 Task: Search one way flight ticket for 3 adults, 3 children in premium economy from Tyler: Tyler Pounds Regional Airport to Jacksonville: Albert J. Ellis Airport on 8-3-2023. Choice of flights is Sun country airlines. Number of bags: 1 carry on bag. Price is upto 108000. Outbound departure time preference is 11:00.
Action: Mouse moved to (336, 139)
Screenshot: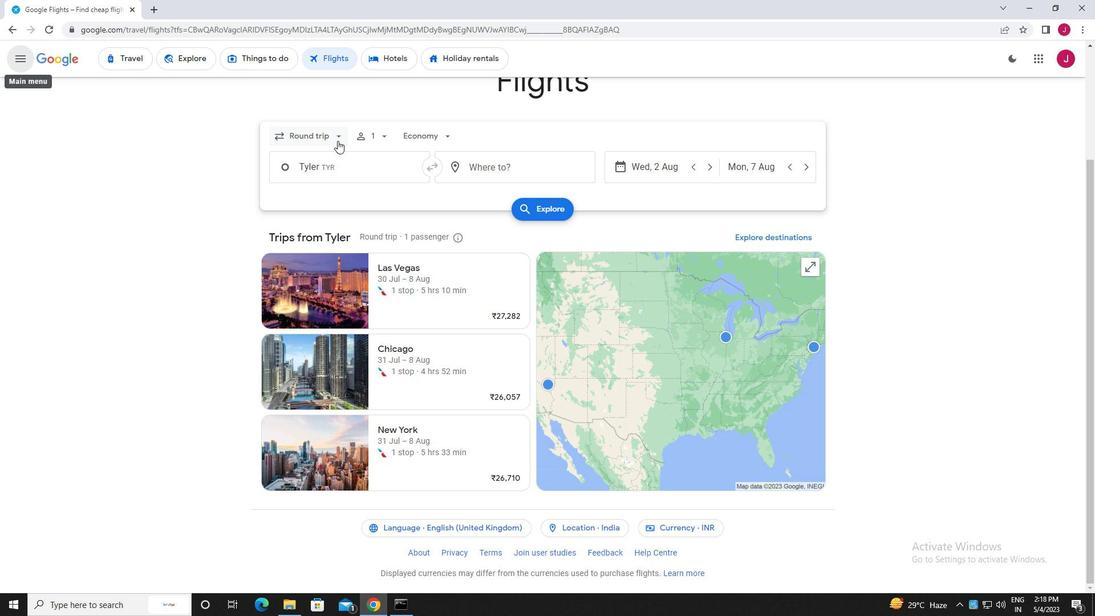 
Action: Mouse pressed left at (336, 139)
Screenshot: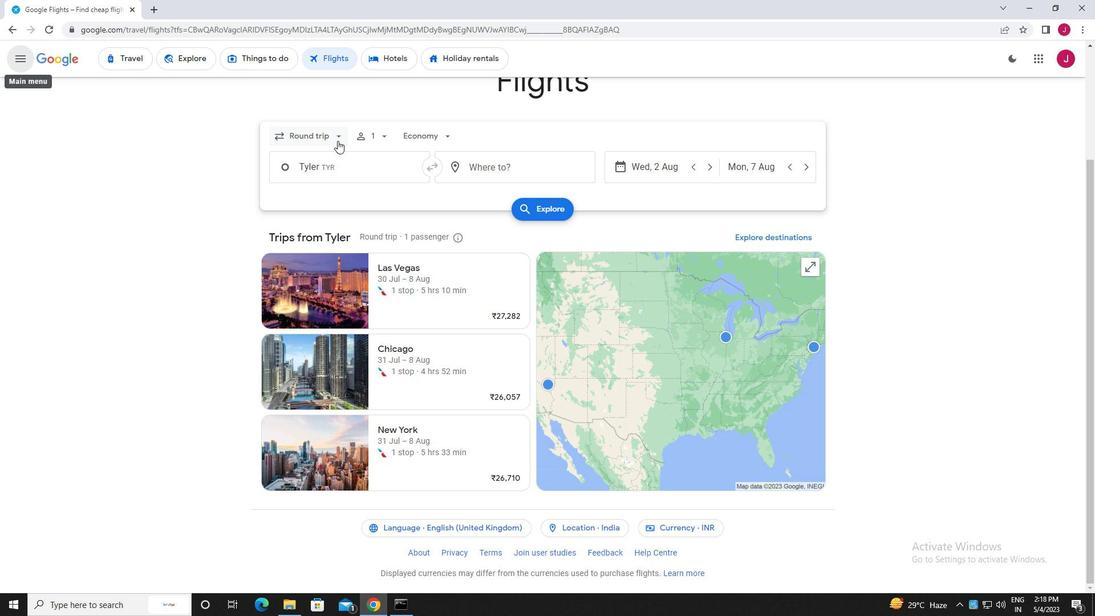
Action: Mouse moved to (326, 187)
Screenshot: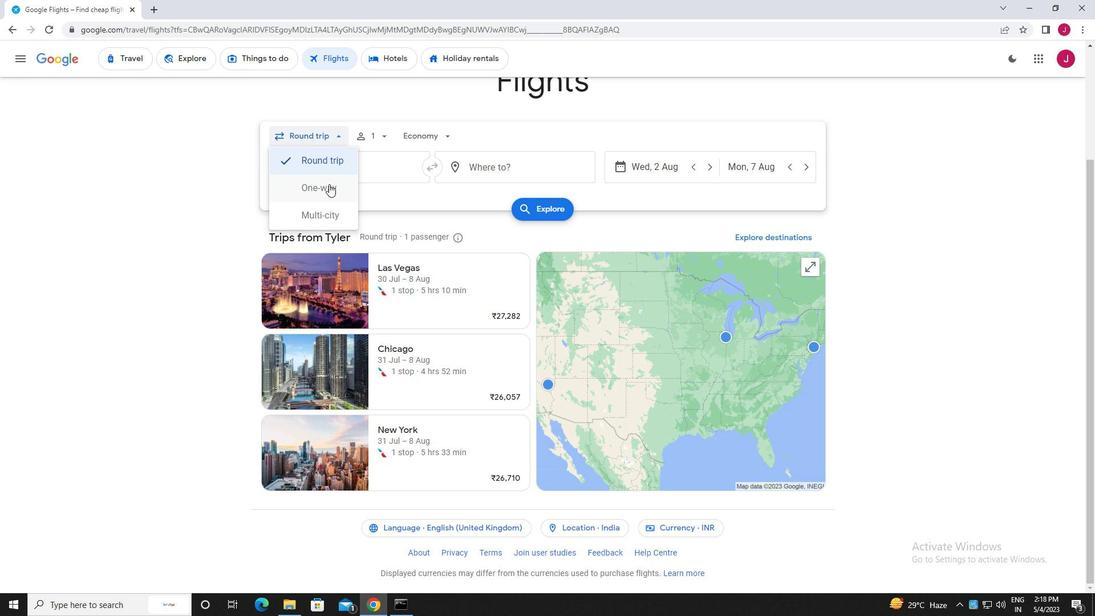 
Action: Mouse pressed left at (326, 187)
Screenshot: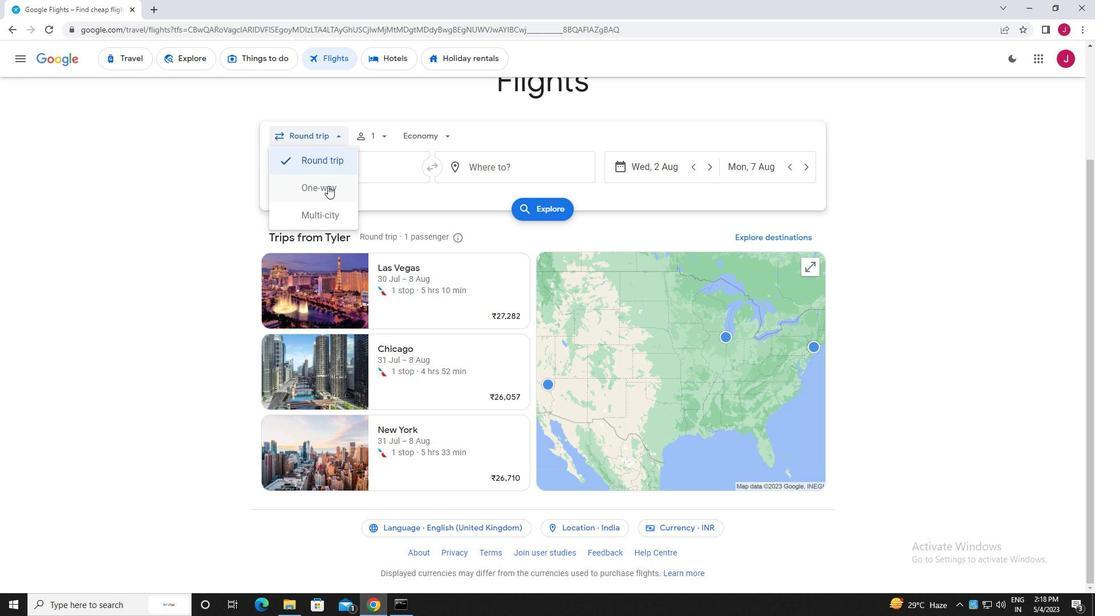 
Action: Mouse moved to (379, 136)
Screenshot: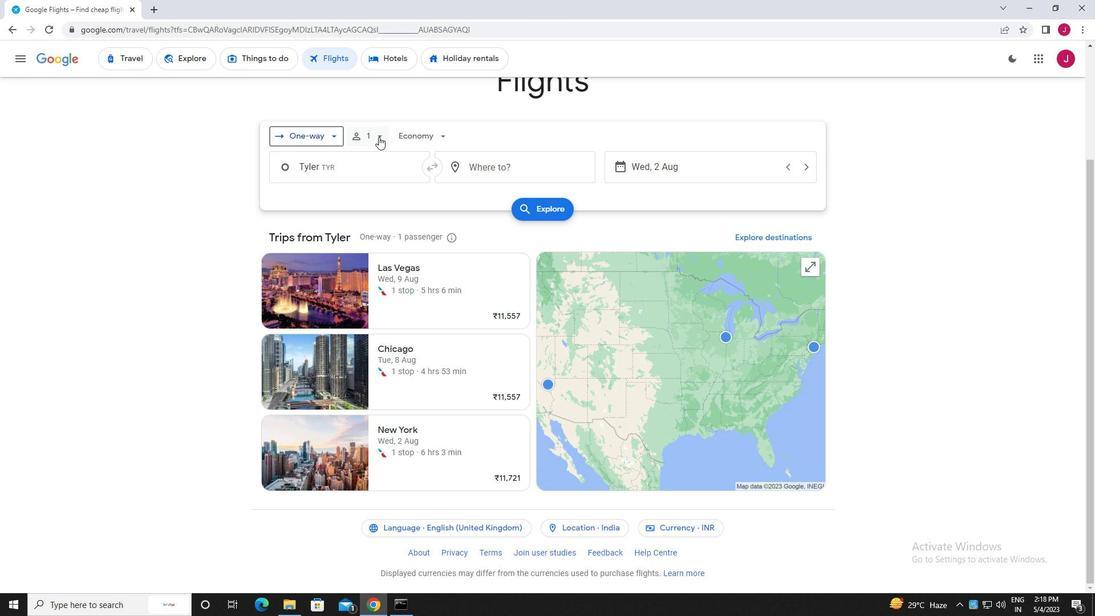 
Action: Mouse pressed left at (379, 136)
Screenshot: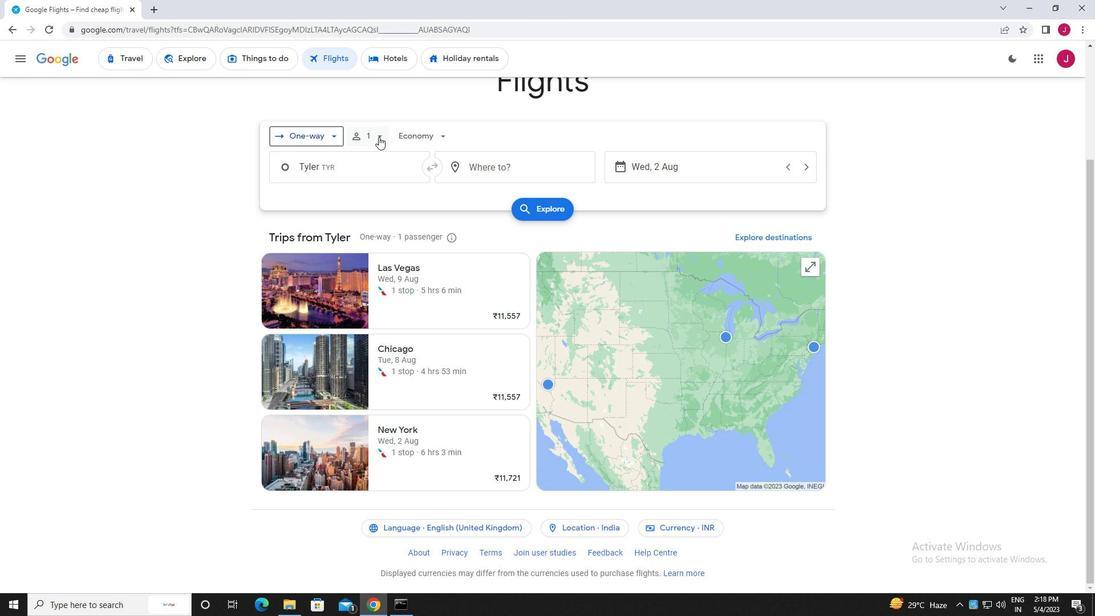
Action: Mouse moved to (469, 169)
Screenshot: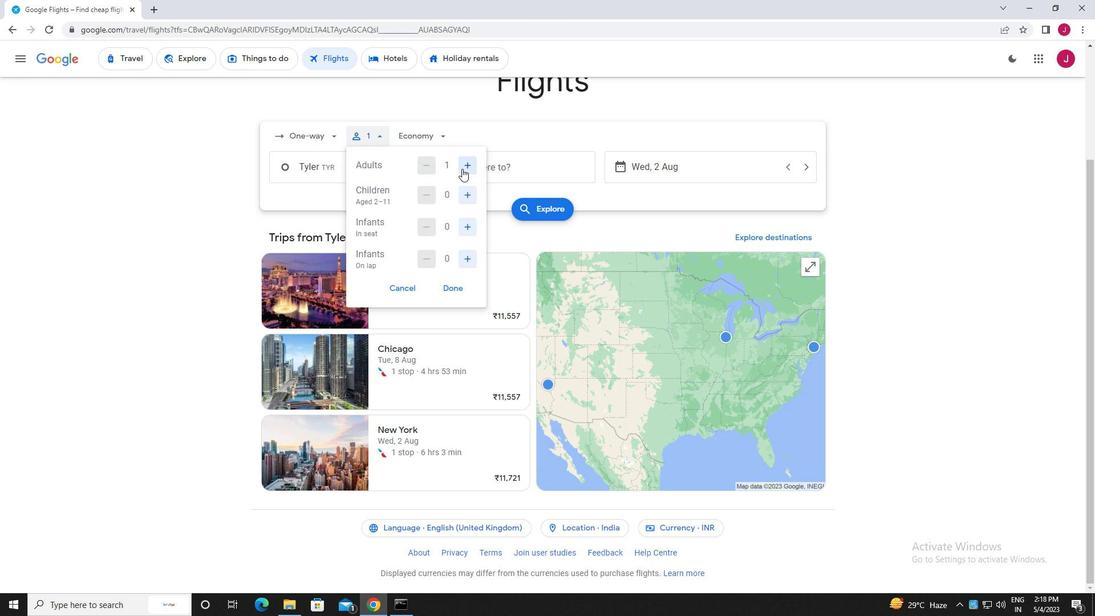 
Action: Mouse pressed left at (469, 169)
Screenshot: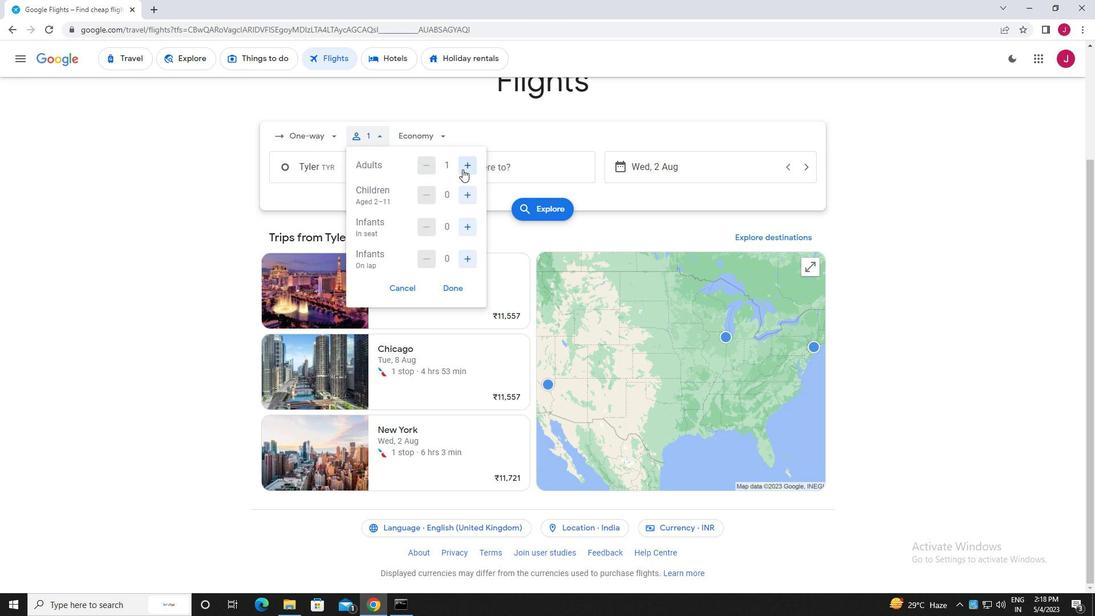 
Action: Mouse moved to (470, 169)
Screenshot: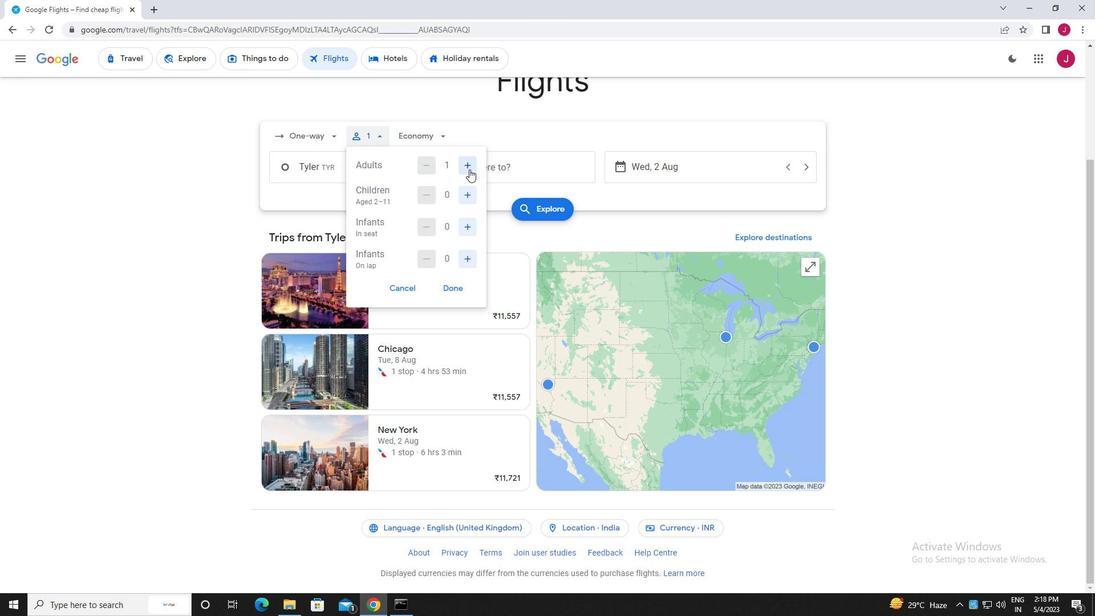 
Action: Mouse pressed left at (470, 169)
Screenshot: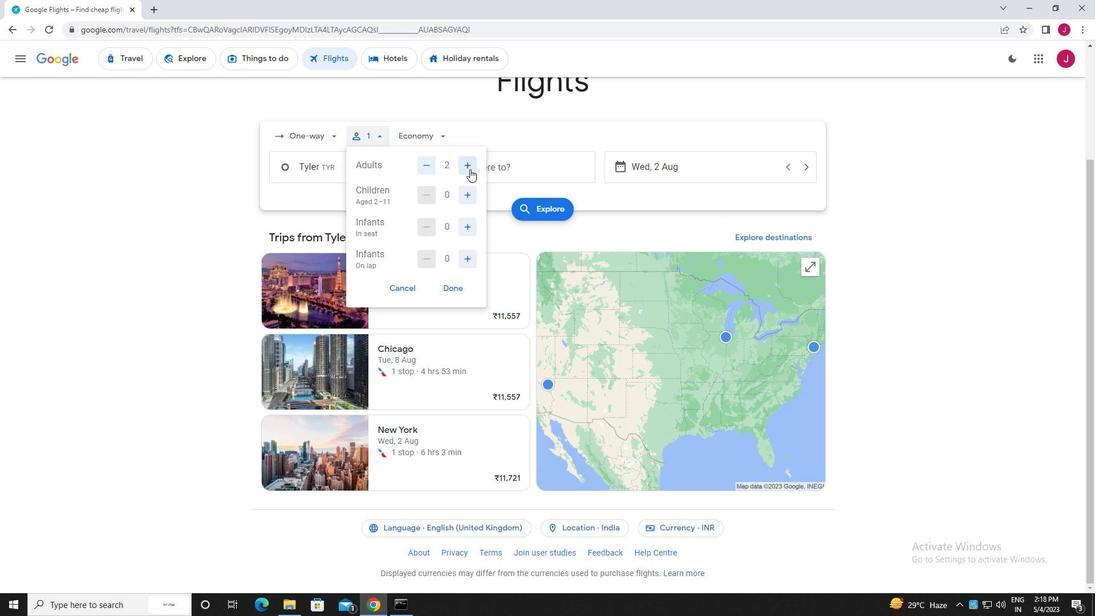 
Action: Mouse moved to (470, 196)
Screenshot: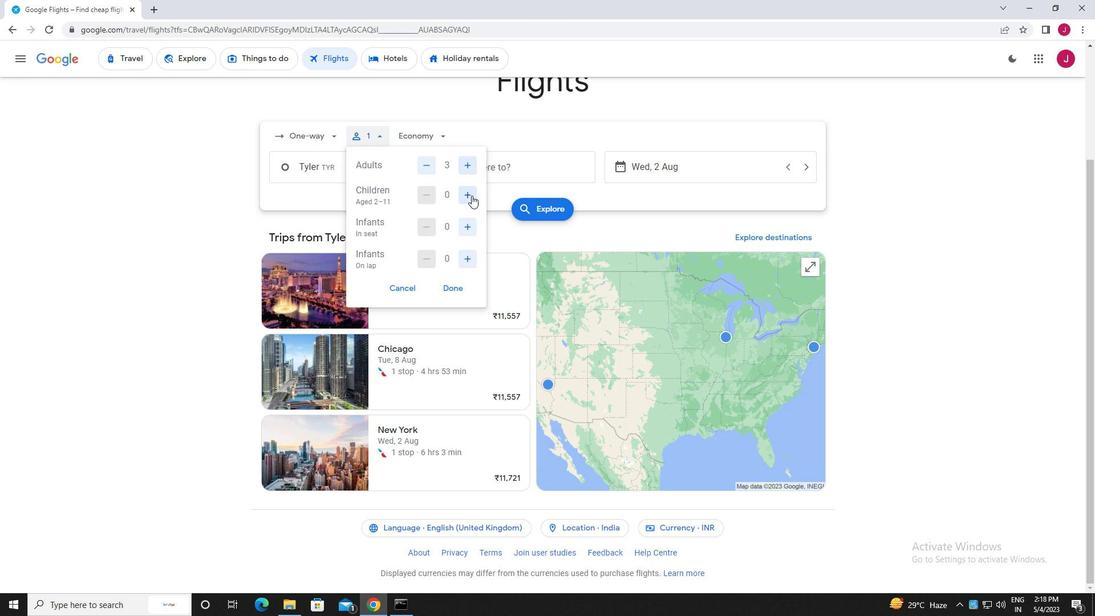 
Action: Mouse pressed left at (470, 196)
Screenshot: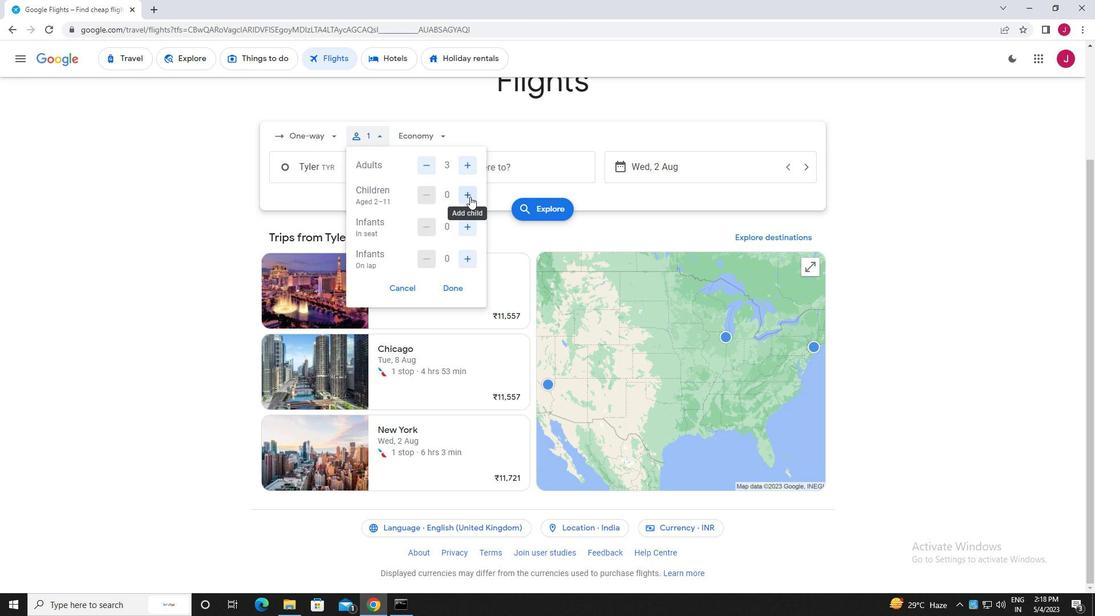 
Action: Mouse pressed left at (470, 196)
Screenshot: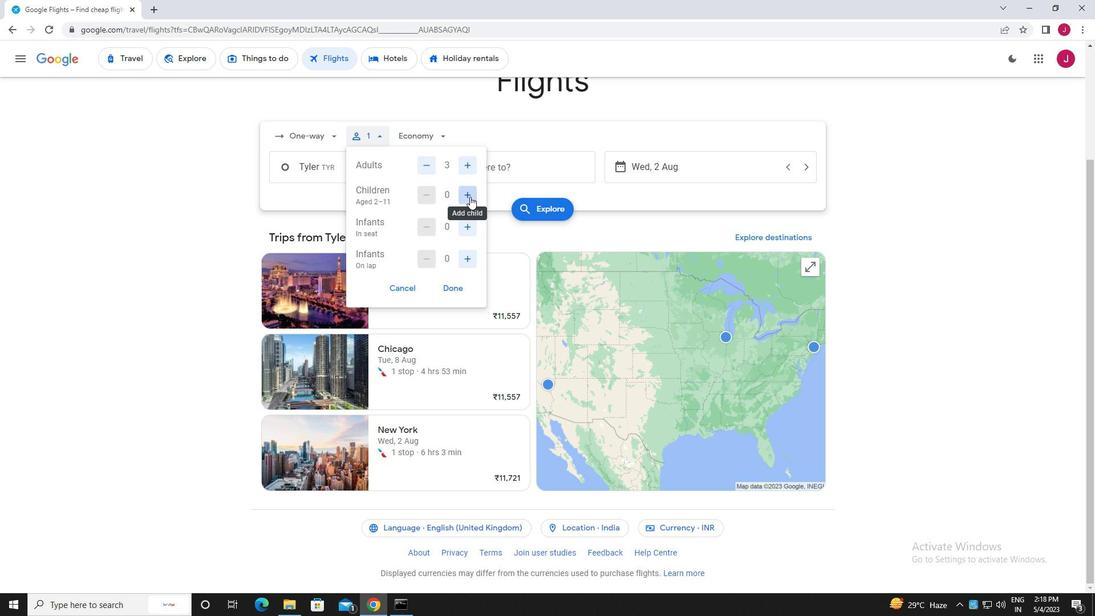 
Action: Mouse pressed left at (470, 196)
Screenshot: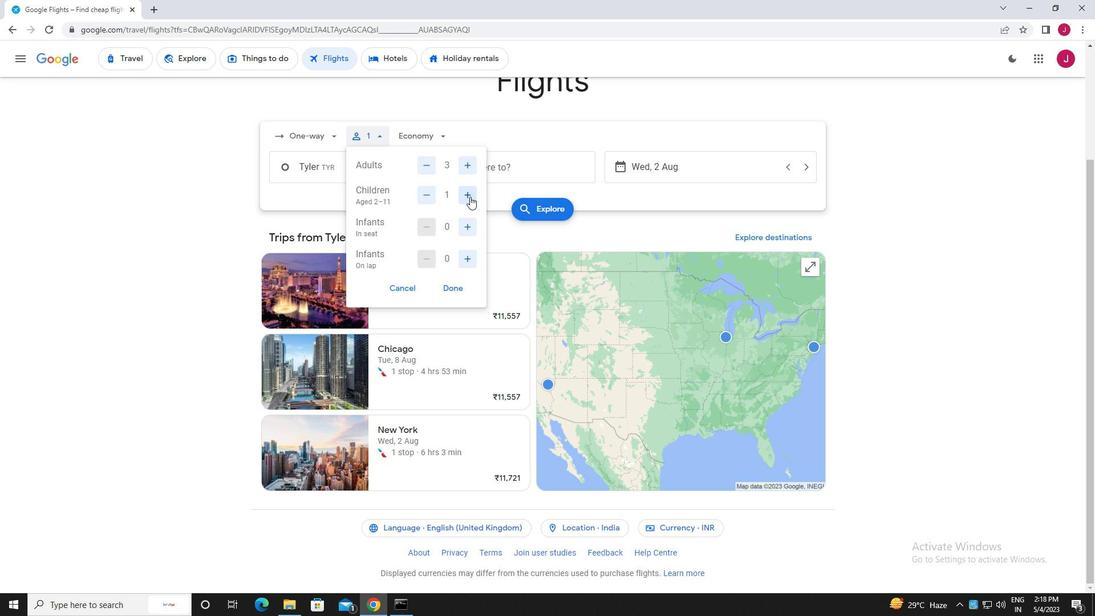 
Action: Mouse moved to (450, 291)
Screenshot: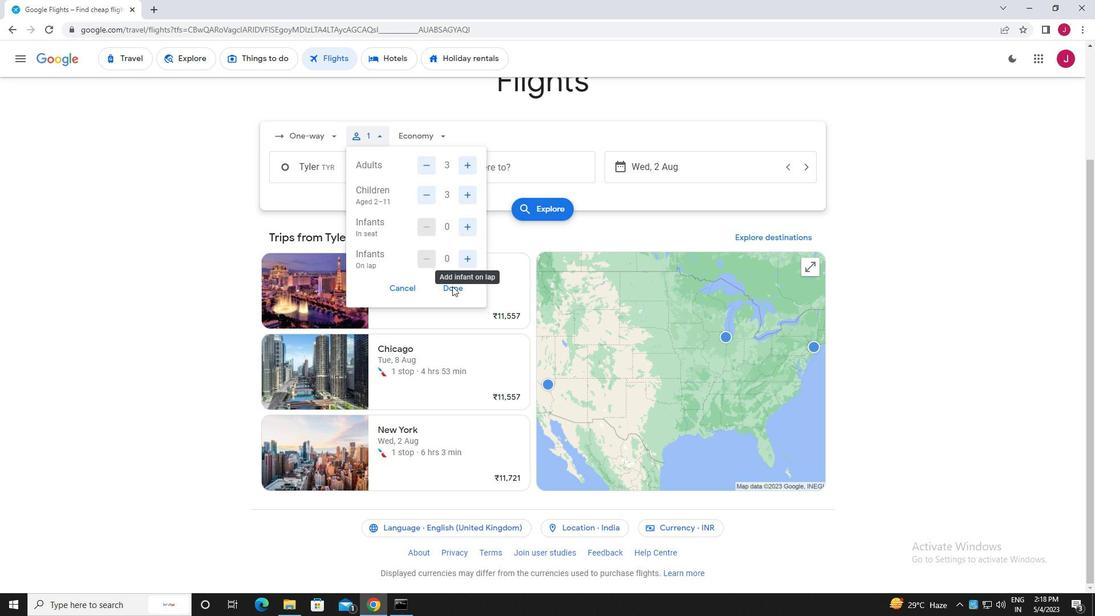 
Action: Mouse pressed left at (450, 291)
Screenshot: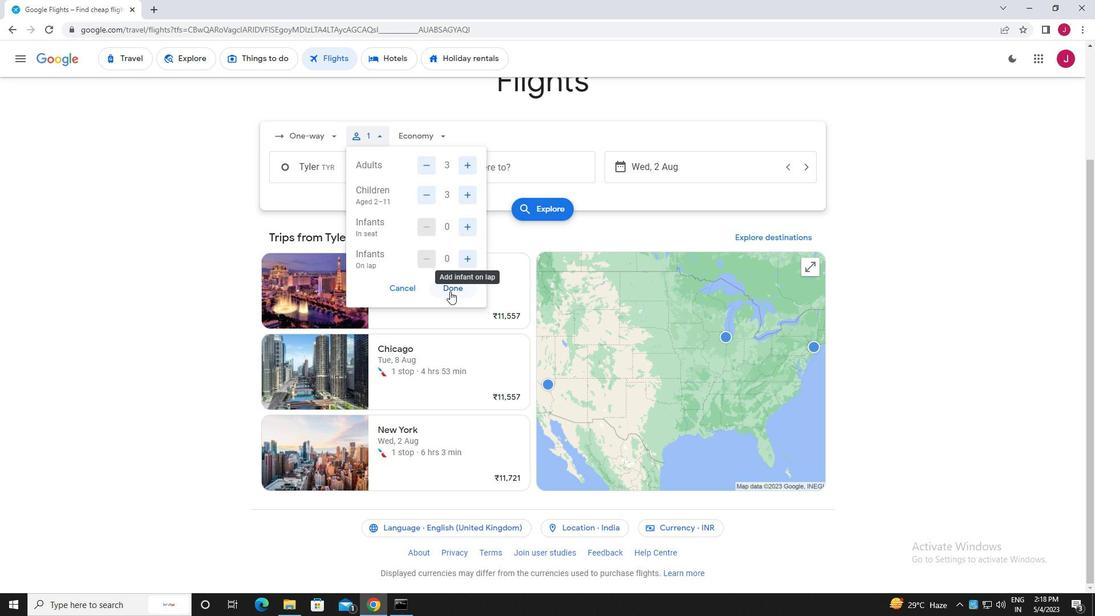 
Action: Mouse moved to (441, 132)
Screenshot: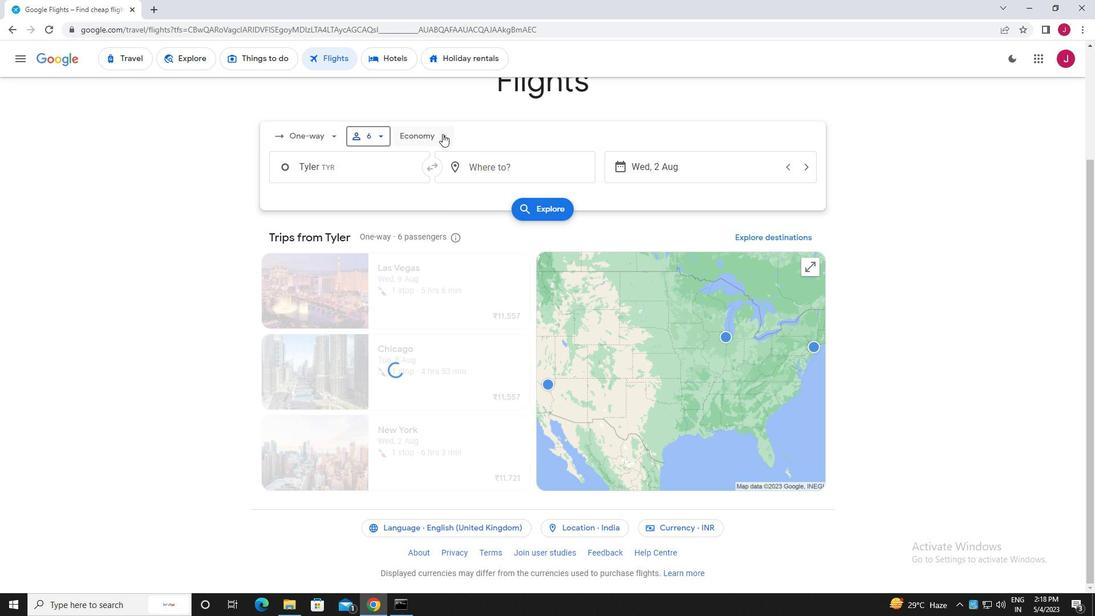 
Action: Mouse pressed left at (441, 132)
Screenshot: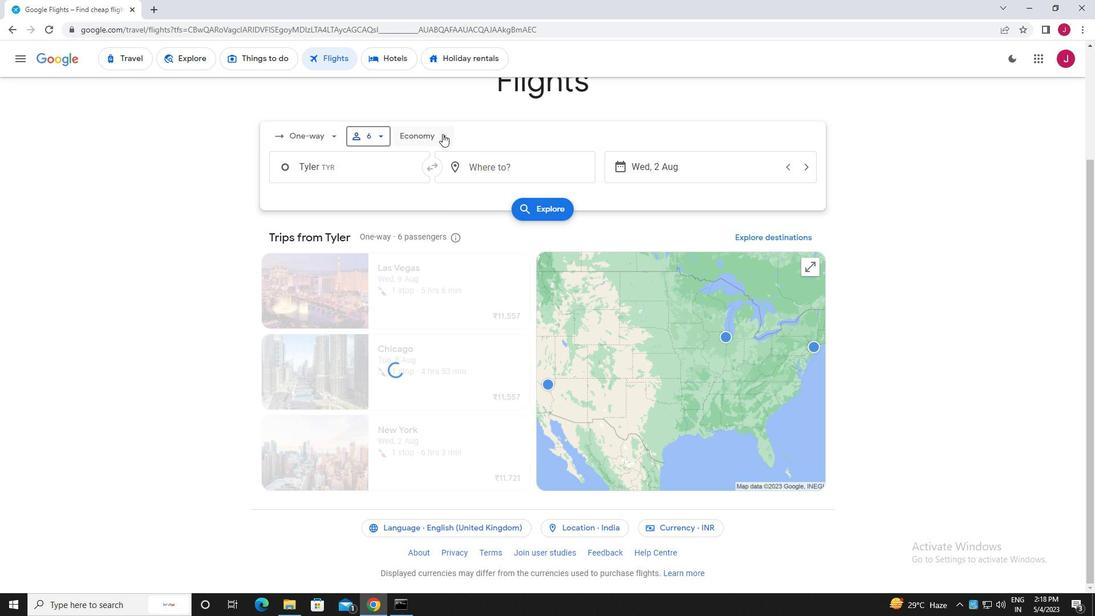 
Action: Mouse moved to (442, 190)
Screenshot: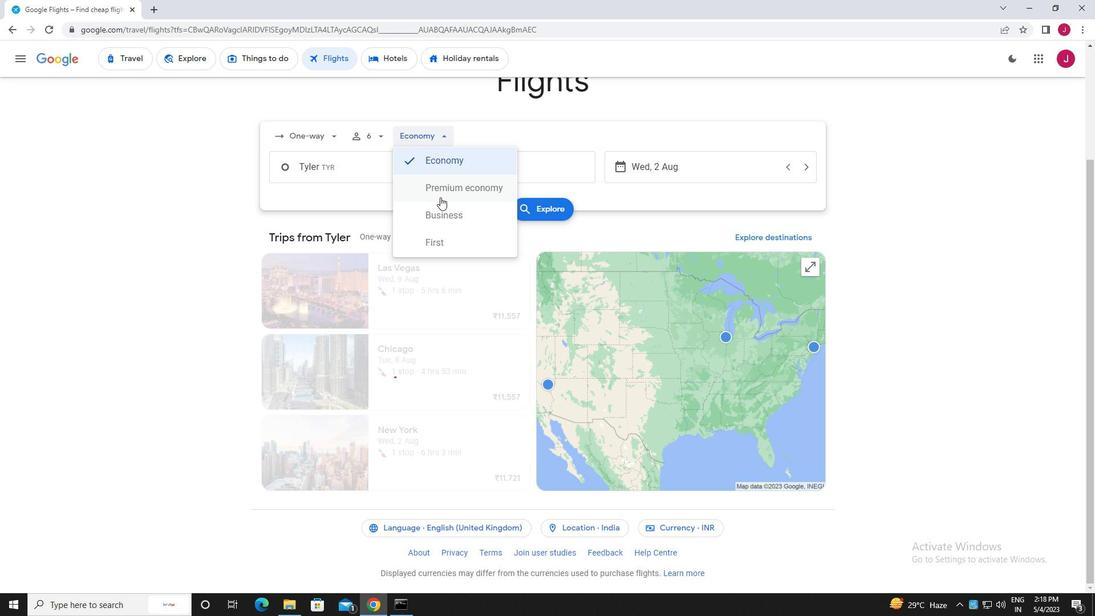 
Action: Mouse pressed left at (442, 190)
Screenshot: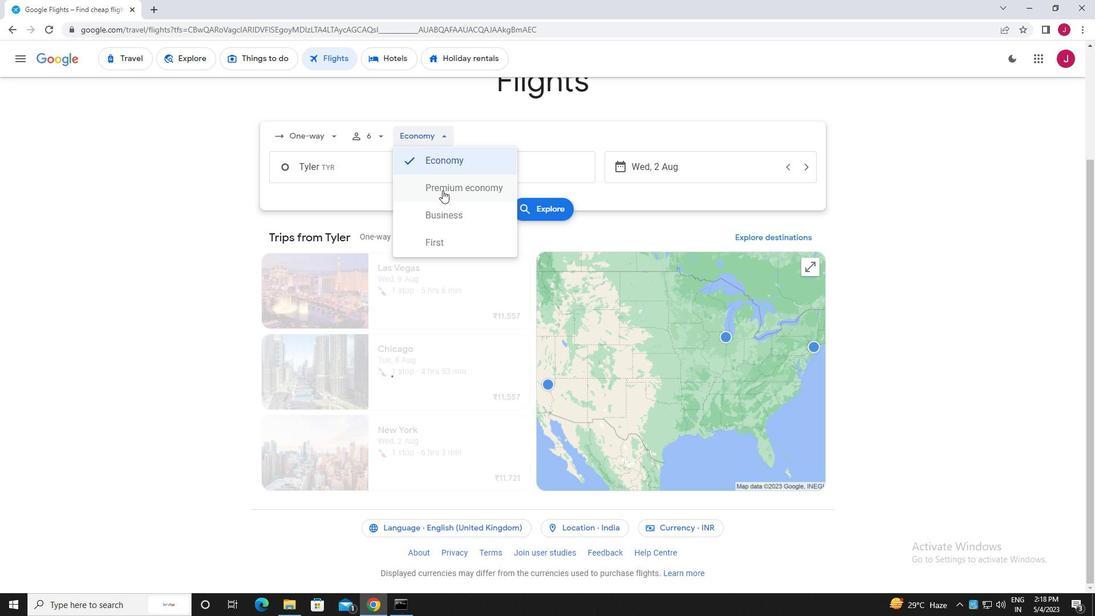 
Action: Mouse moved to (389, 168)
Screenshot: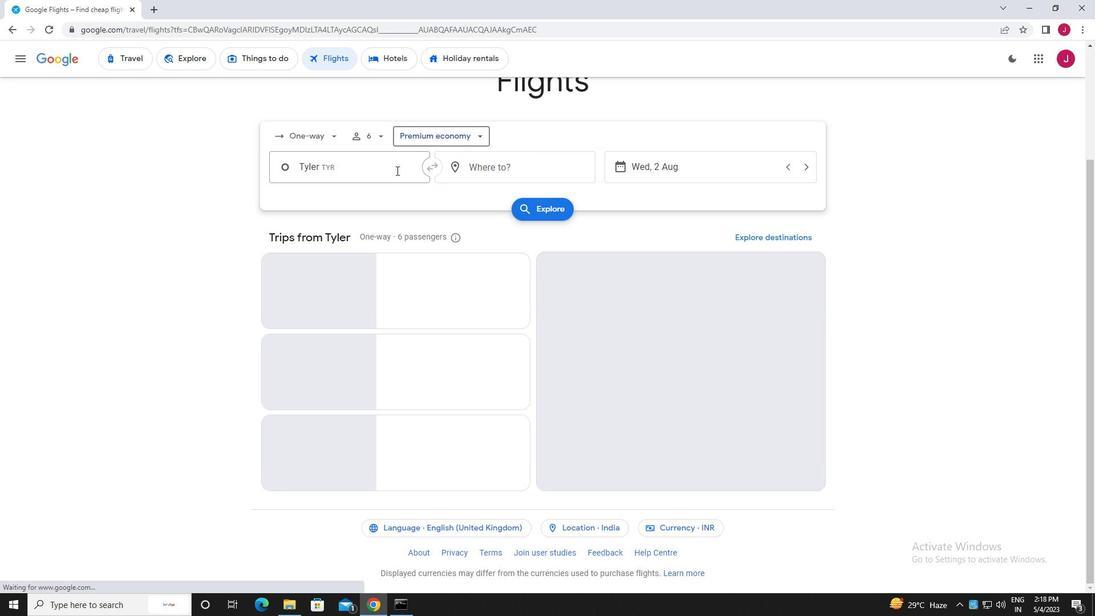 
Action: Mouse pressed left at (389, 168)
Screenshot: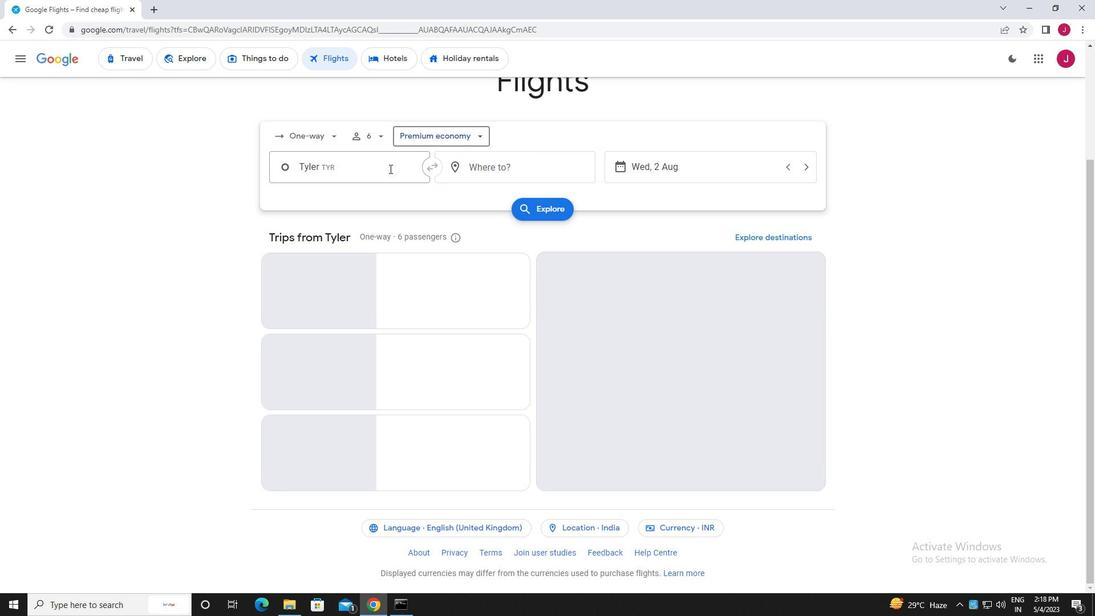 
Action: Mouse moved to (411, 167)
Screenshot: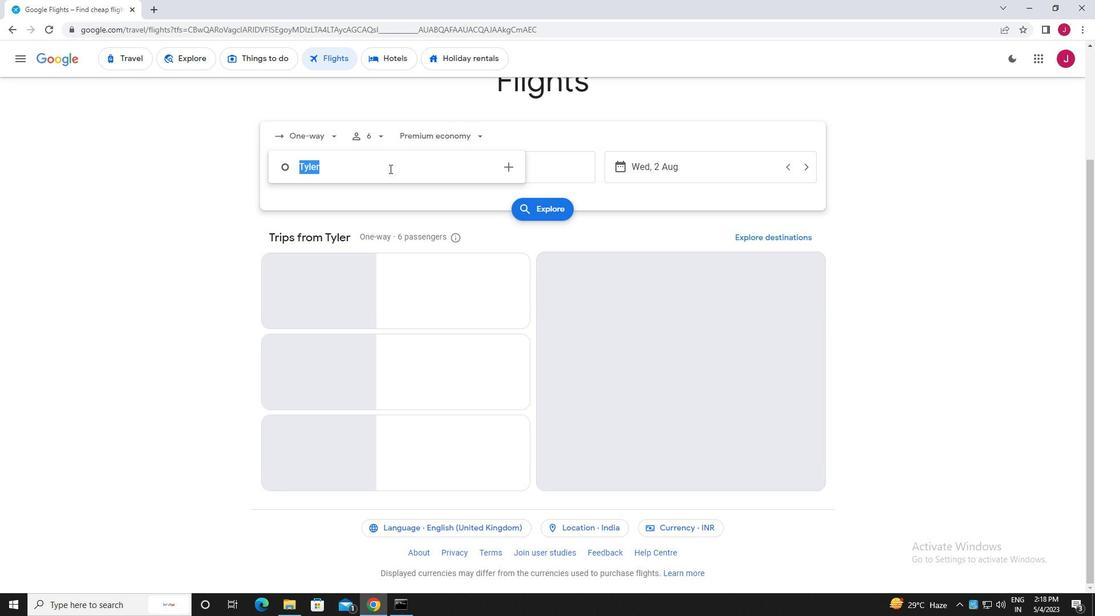 
Action: Key pressed tyler
Screenshot: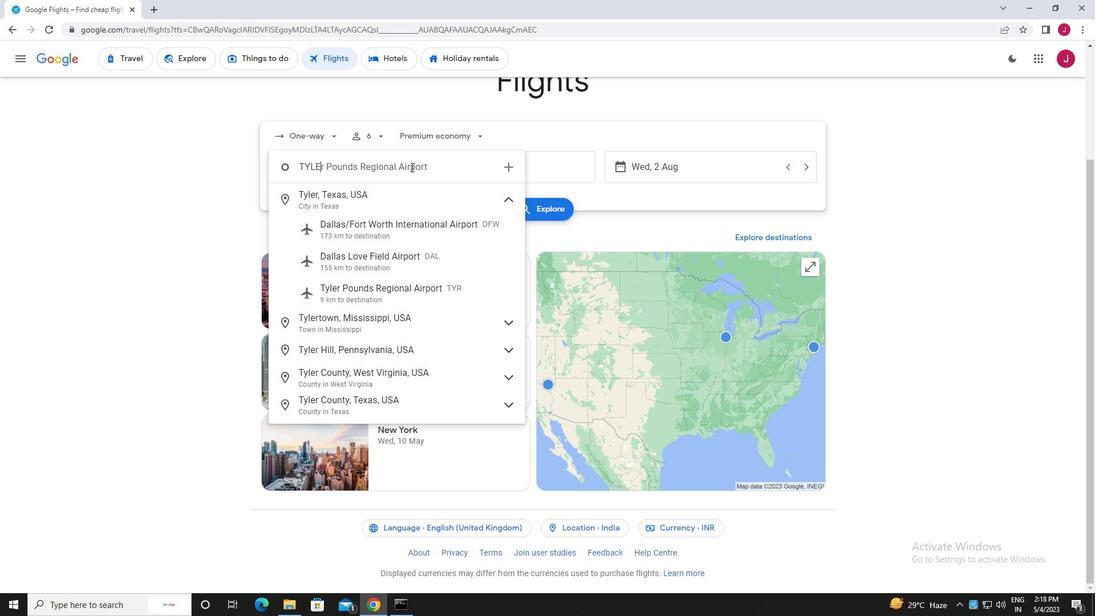 
Action: Mouse moved to (415, 288)
Screenshot: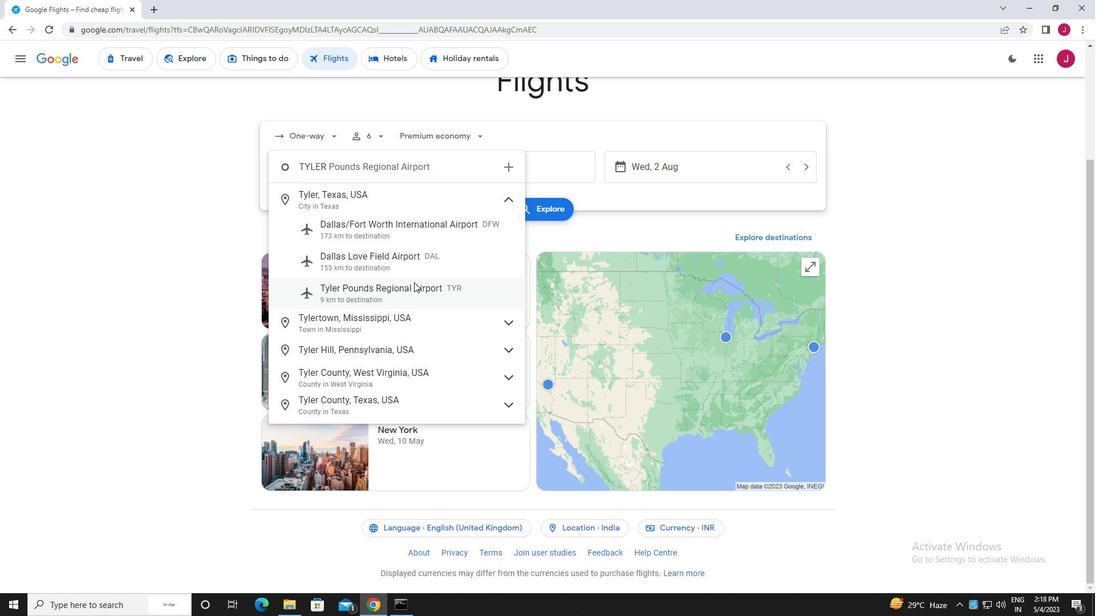 
Action: Mouse pressed left at (415, 288)
Screenshot: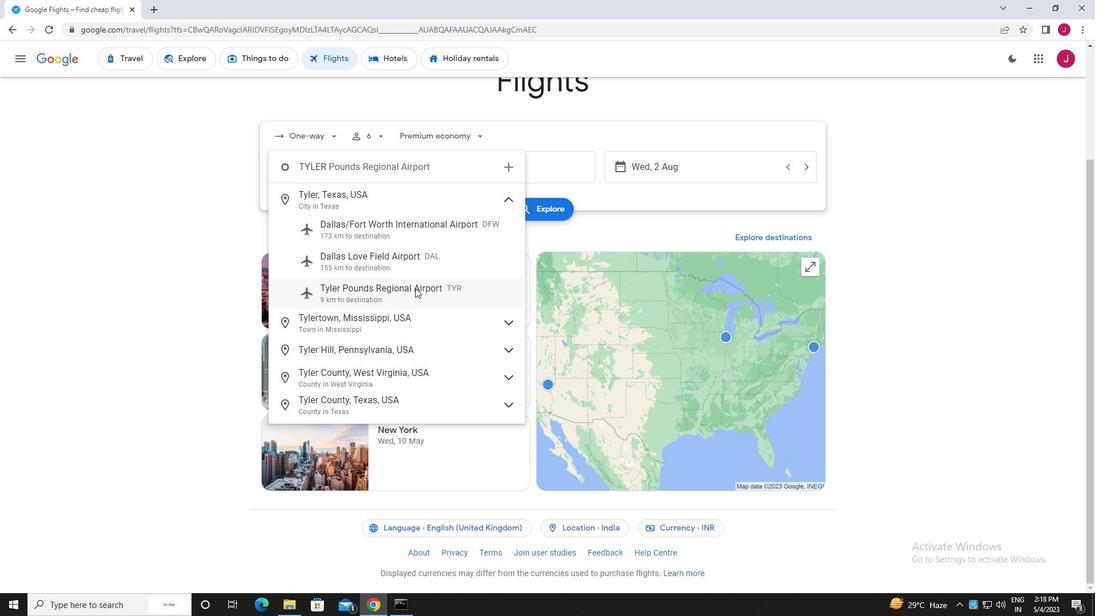 
Action: Mouse moved to (545, 172)
Screenshot: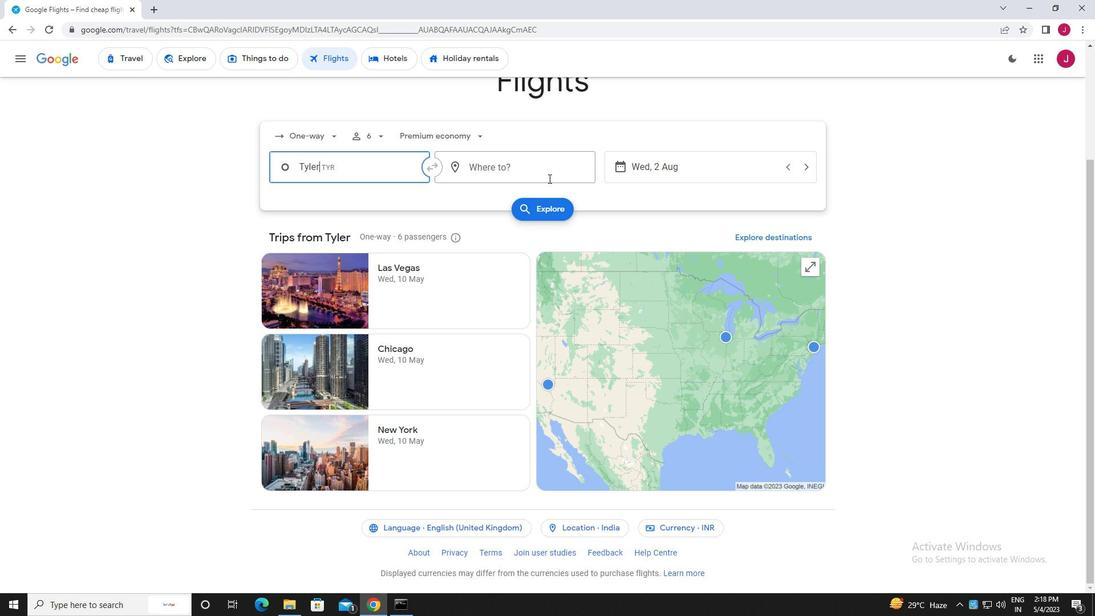 
Action: Mouse pressed left at (545, 172)
Screenshot: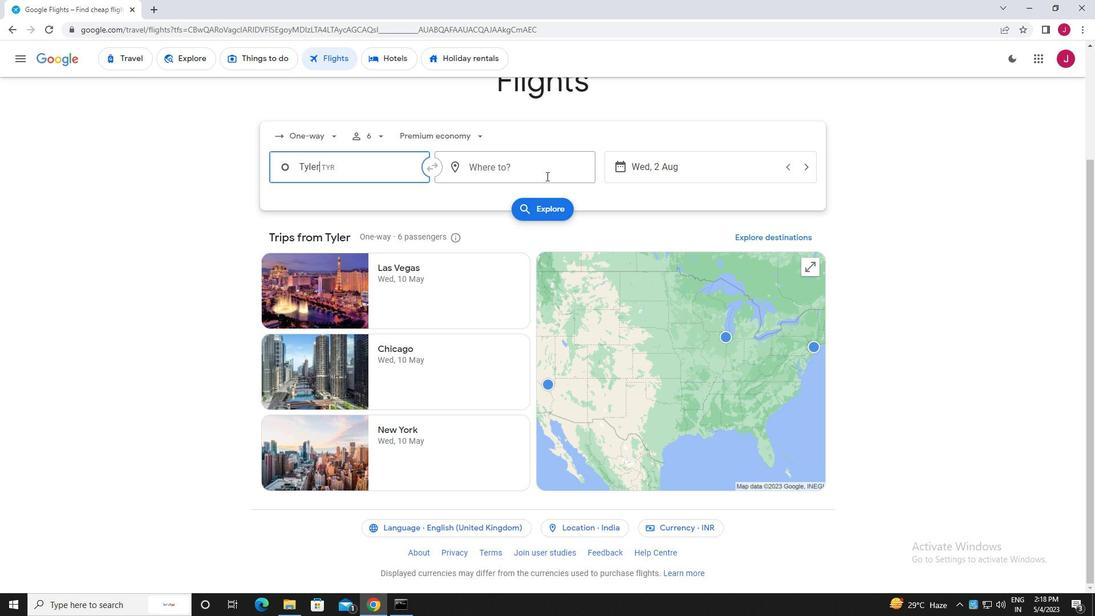 
Action: Mouse moved to (541, 184)
Screenshot: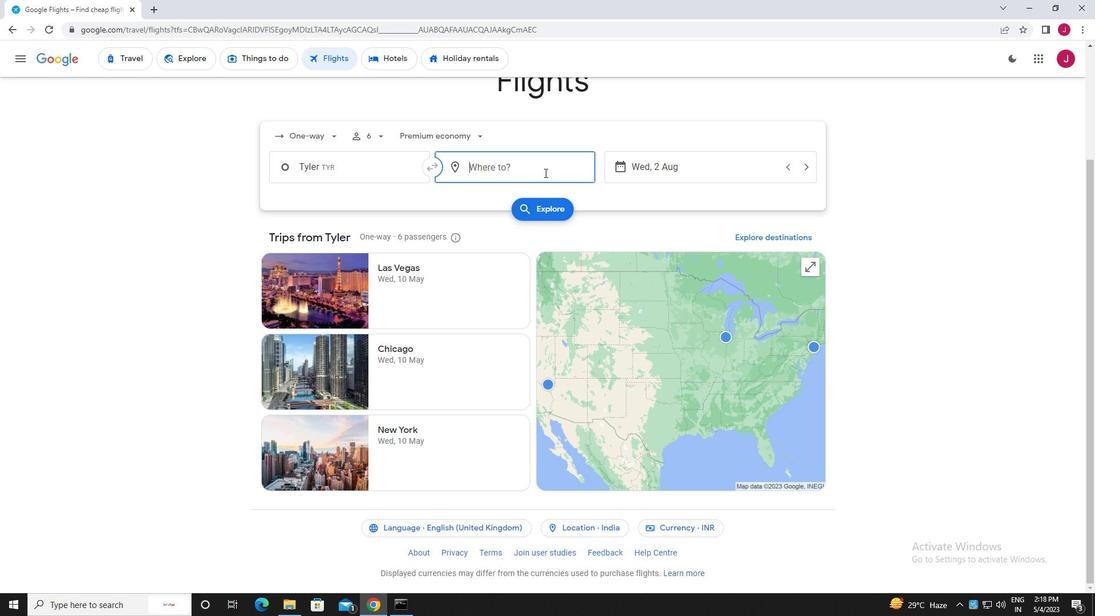 
Action: Key pressed albert<Key.space>
Screenshot: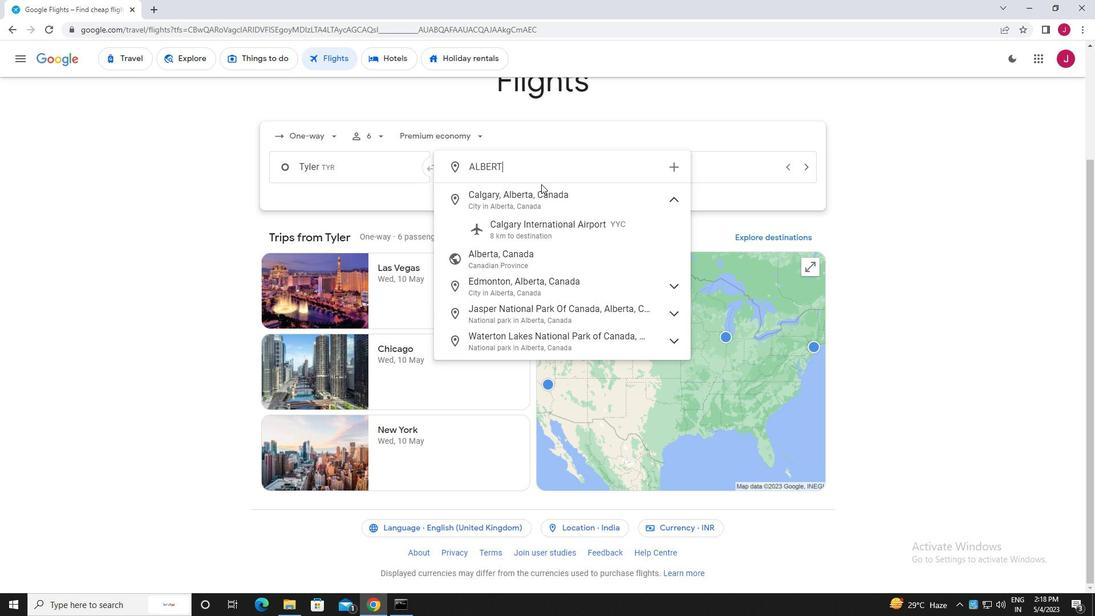 
Action: Mouse moved to (545, 199)
Screenshot: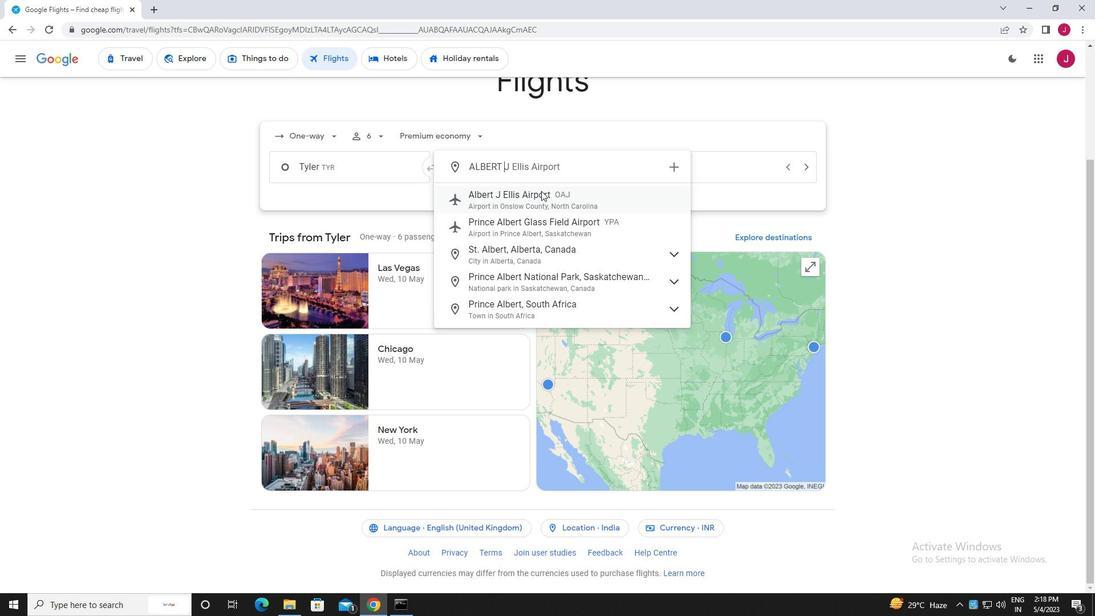 
Action: Mouse pressed left at (545, 199)
Screenshot: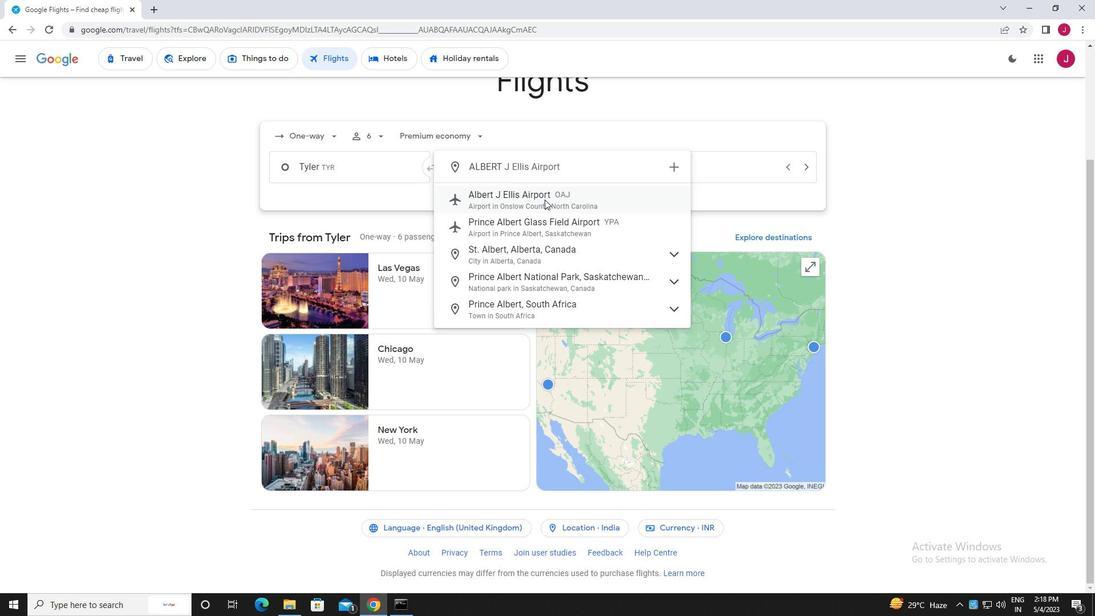 
Action: Mouse moved to (658, 169)
Screenshot: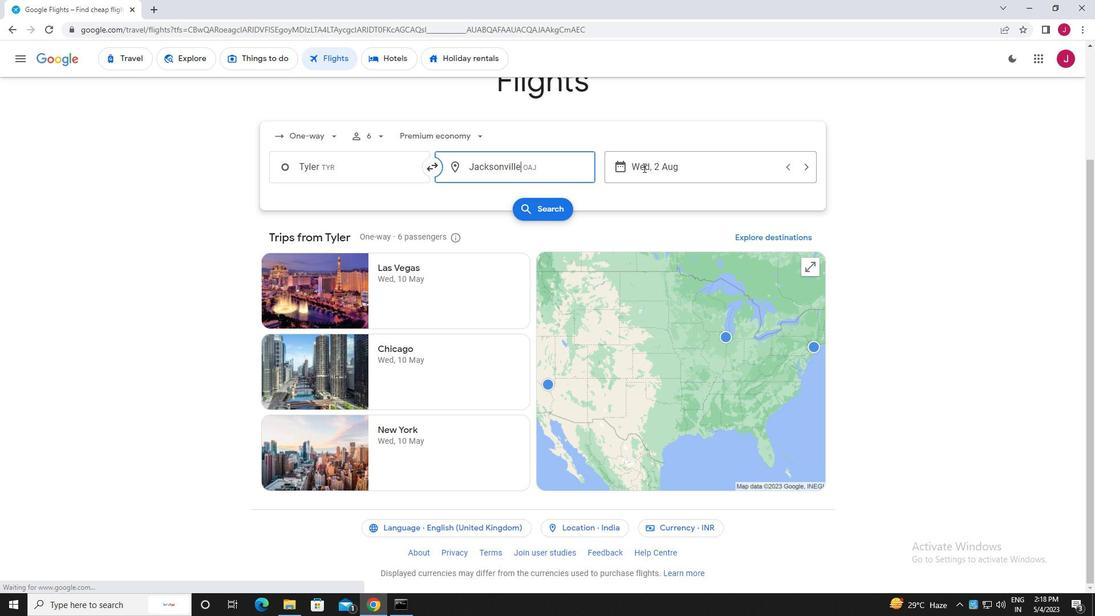
Action: Mouse pressed left at (658, 169)
Screenshot: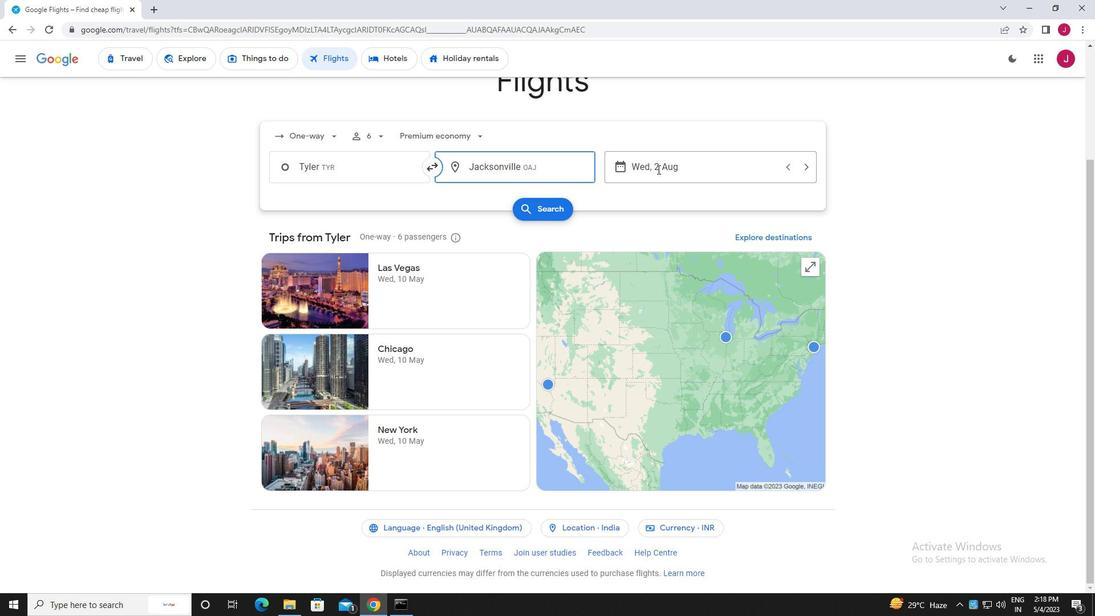 
Action: Mouse moved to (530, 252)
Screenshot: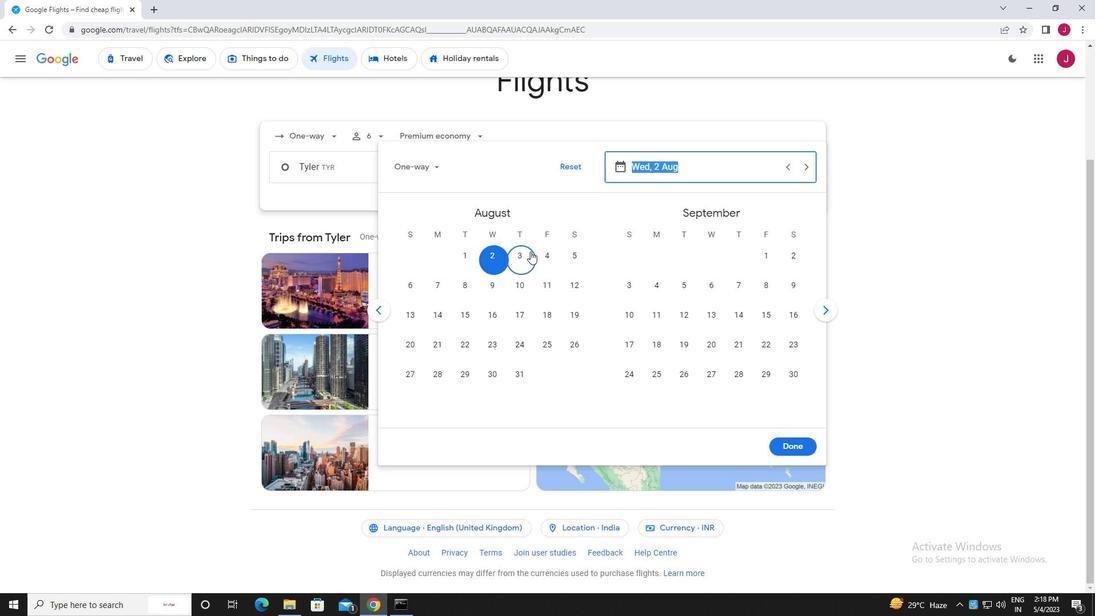 
Action: Mouse pressed left at (530, 252)
Screenshot: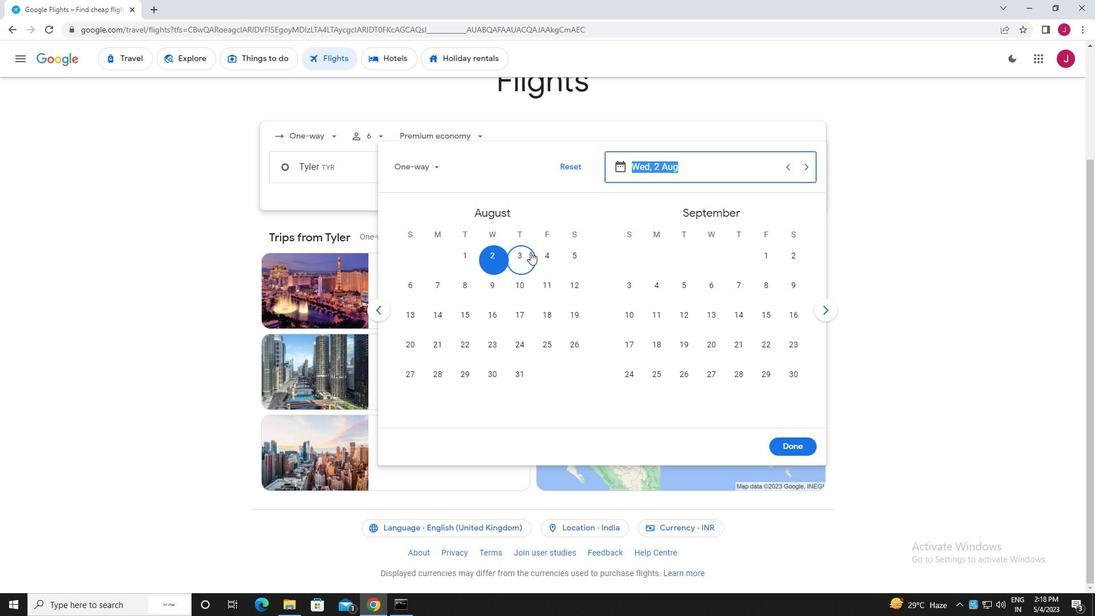 
Action: Mouse moved to (799, 440)
Screenshot: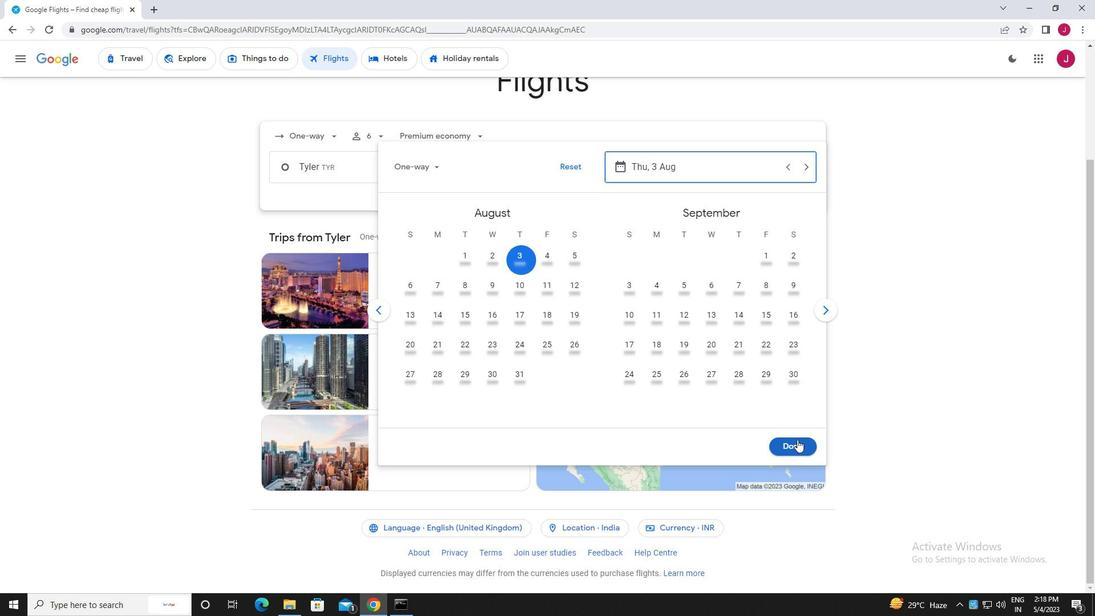 
Action: Mouse pressed left at (799, 440)
Screenshot: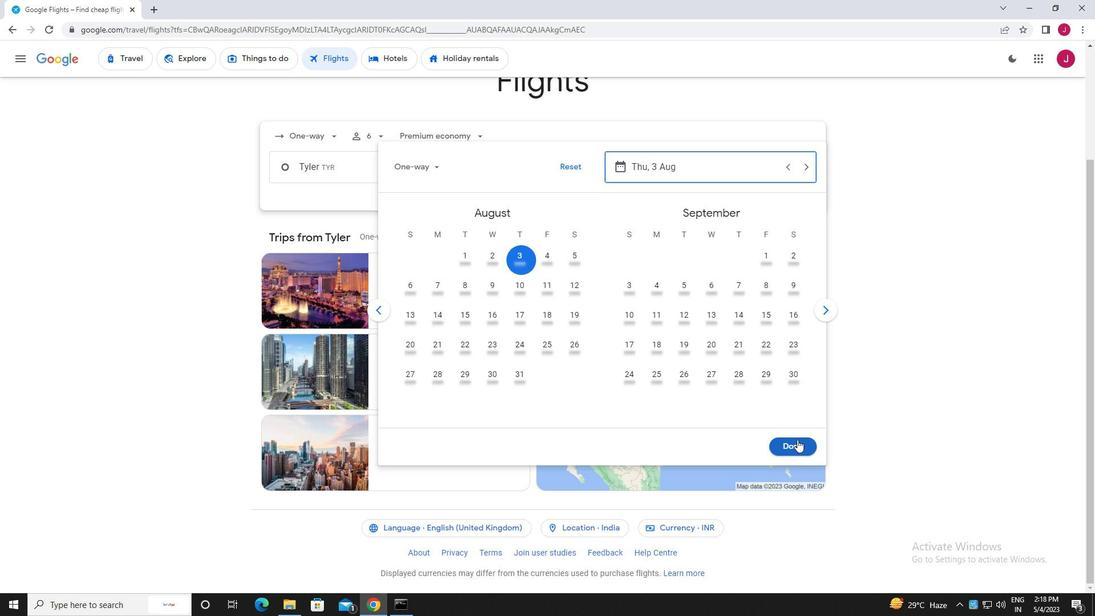 
Action: Mouse moved to (554, 206)
Screenshot: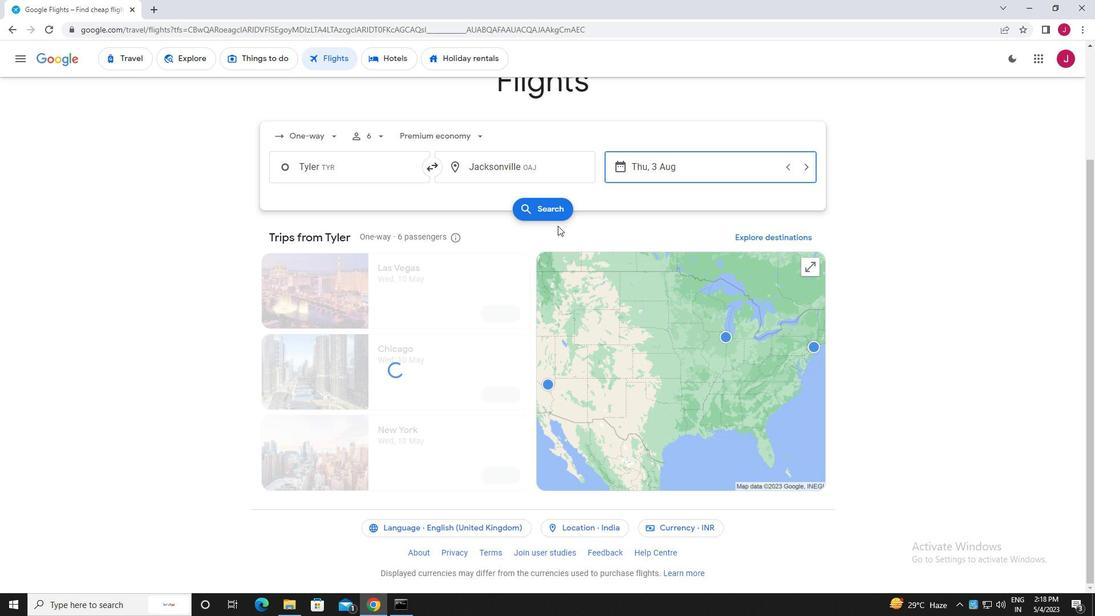 
Action: Mouse pressed left at (554, 206)
Screenshot: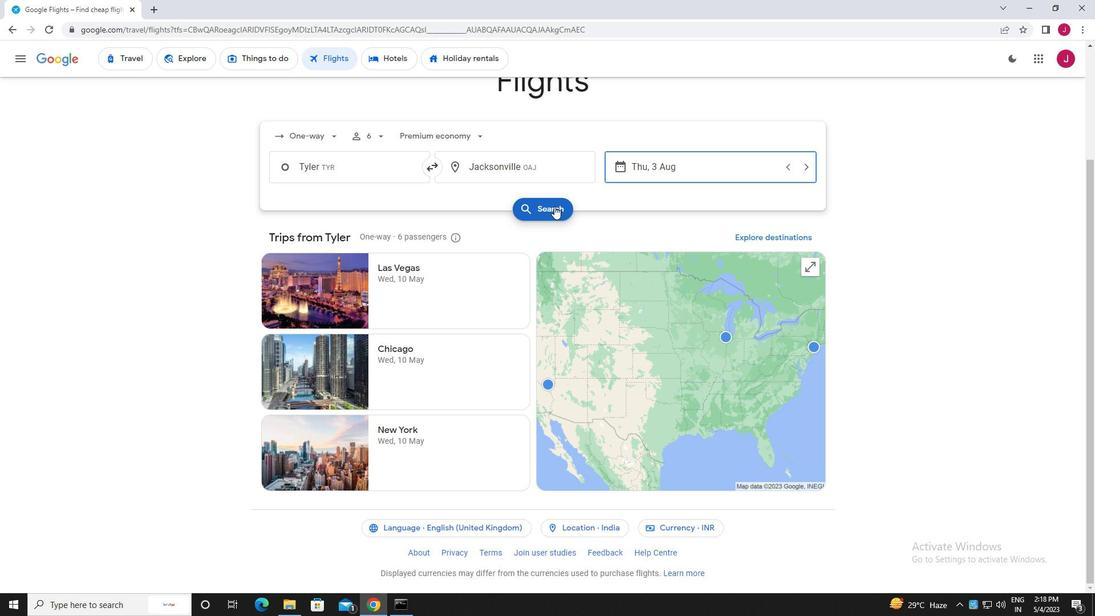 
Action: Mouse moved to (303, 162)
Screenshot: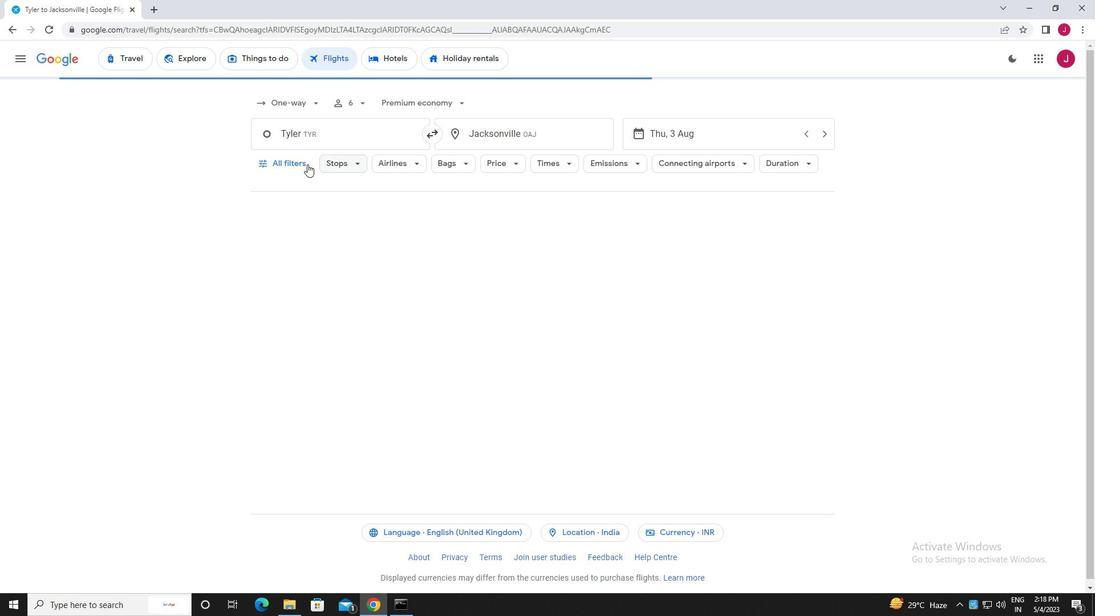 
Action: Mouse pressed left at (303, 162)
Screenshot: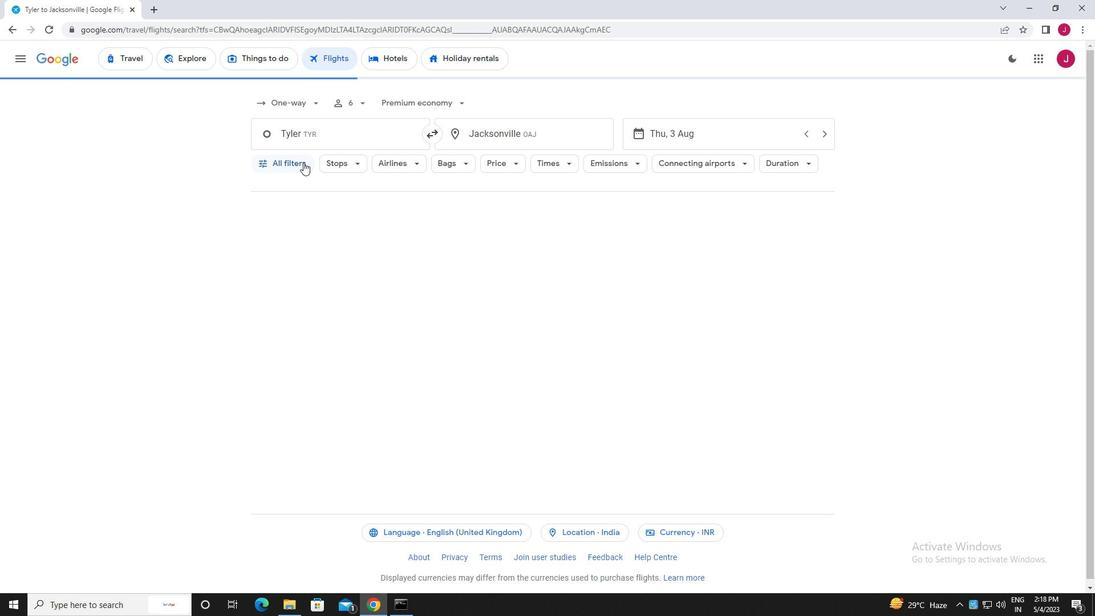 
Action: Mouse moved to (325, 218)
Screenshot: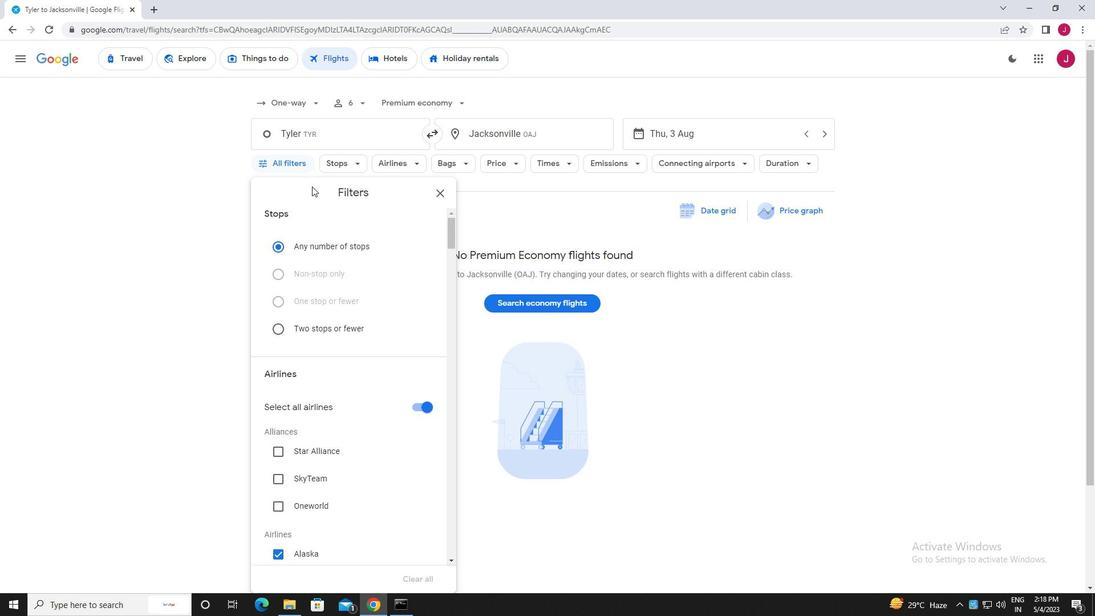 
Action: Mouse scrolled (325, 218) with delta (0, 0)
Screenshot: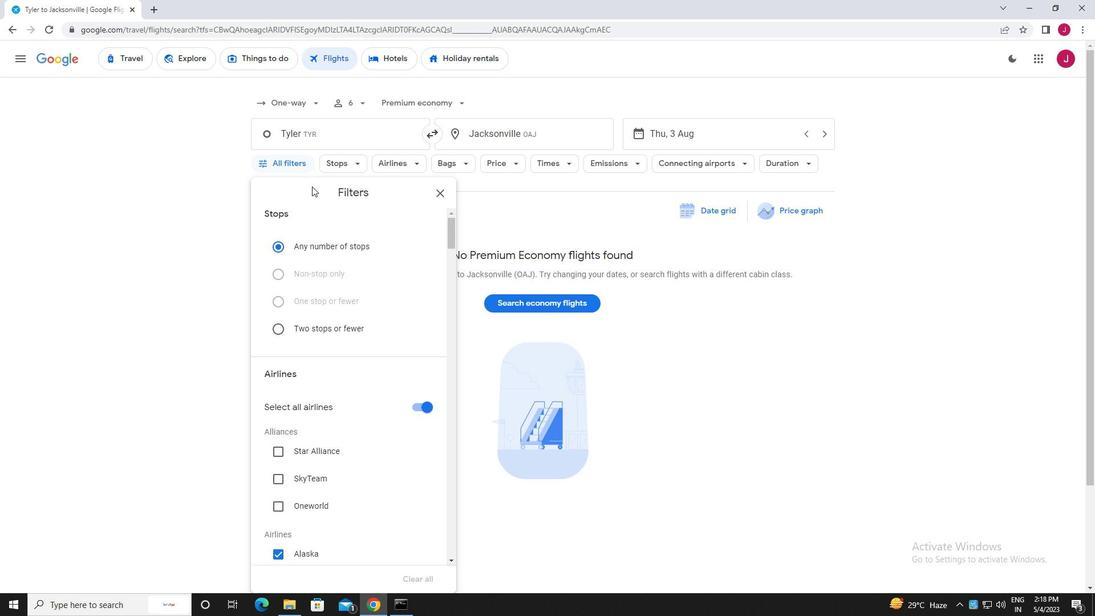 
Action: Mouse moved to (326, 219)
Screenshot: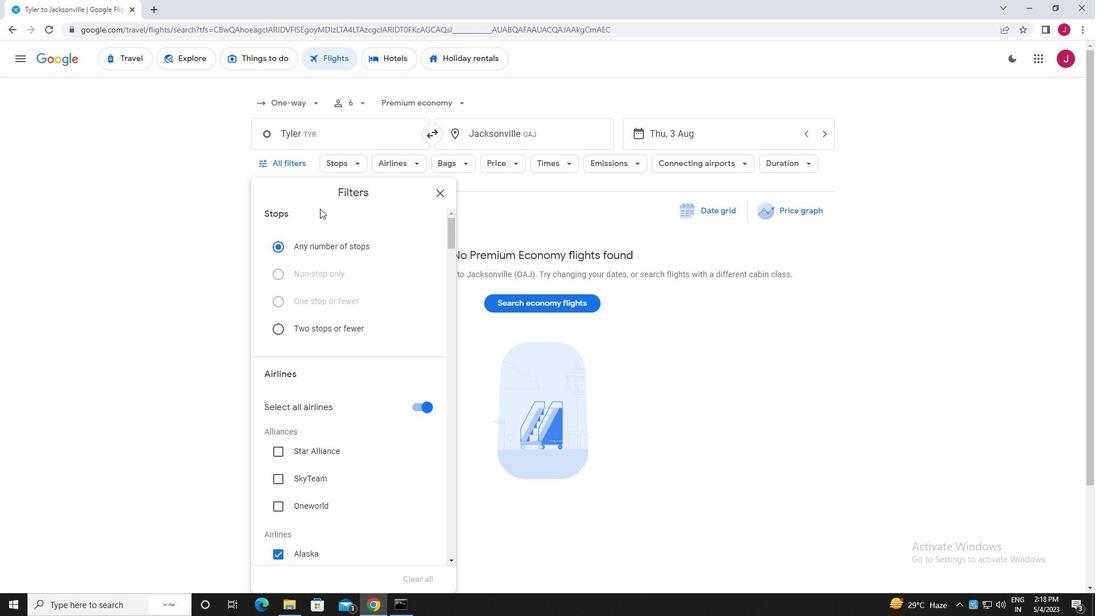 
Action: Mouse scrolled (326, 219) with delta (0, 0)
Screenshot: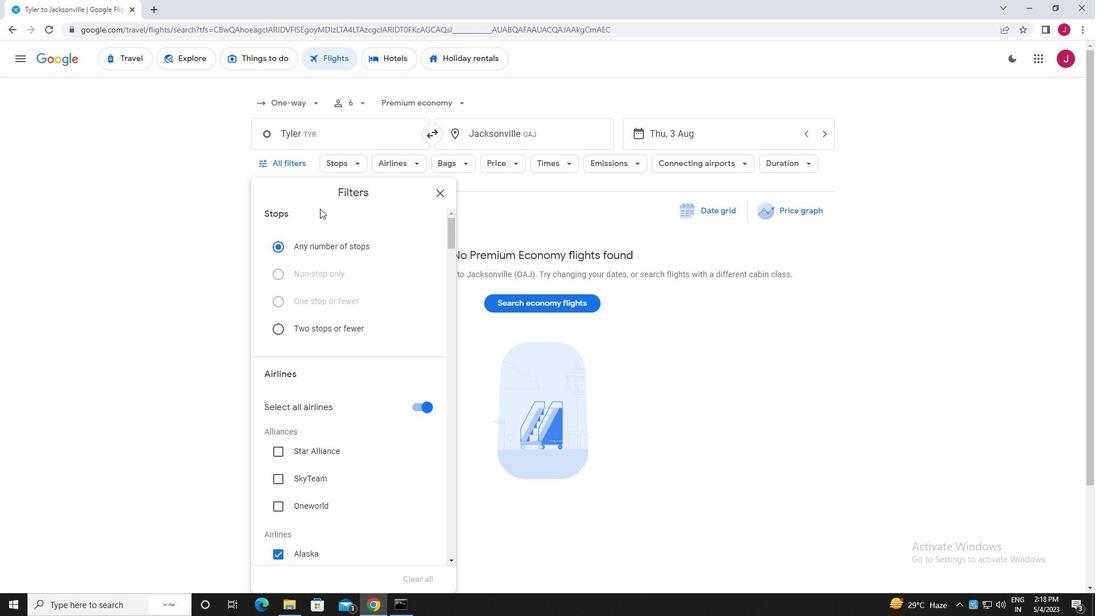 
Action: Mouse moved to (393, 267)
Screenshot: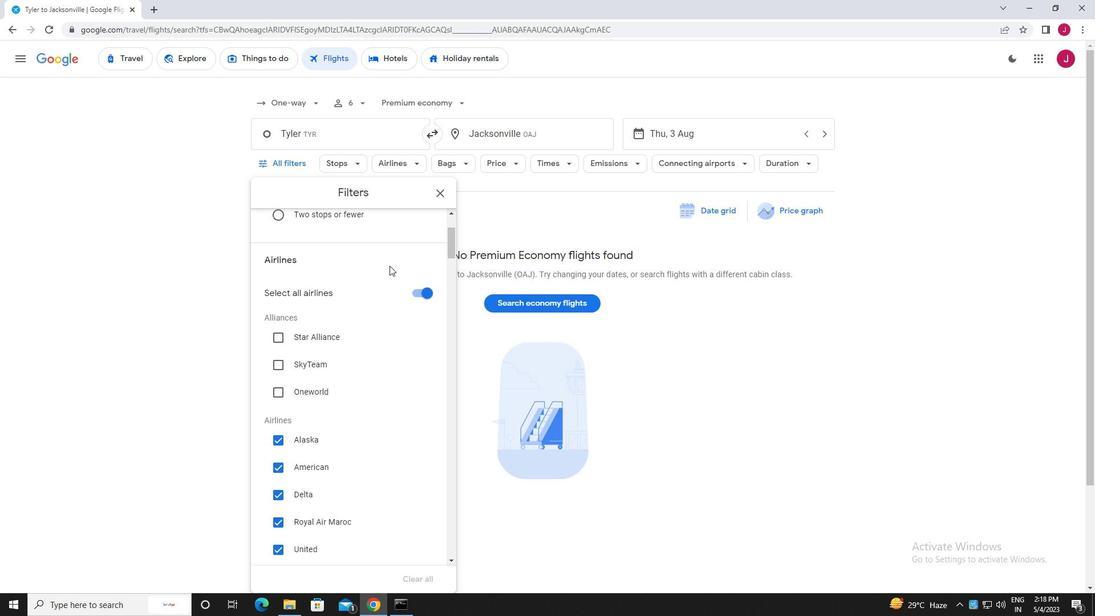 
Action: Mouse scrolled (393, 266) with delta (0, 0)
Screenshot: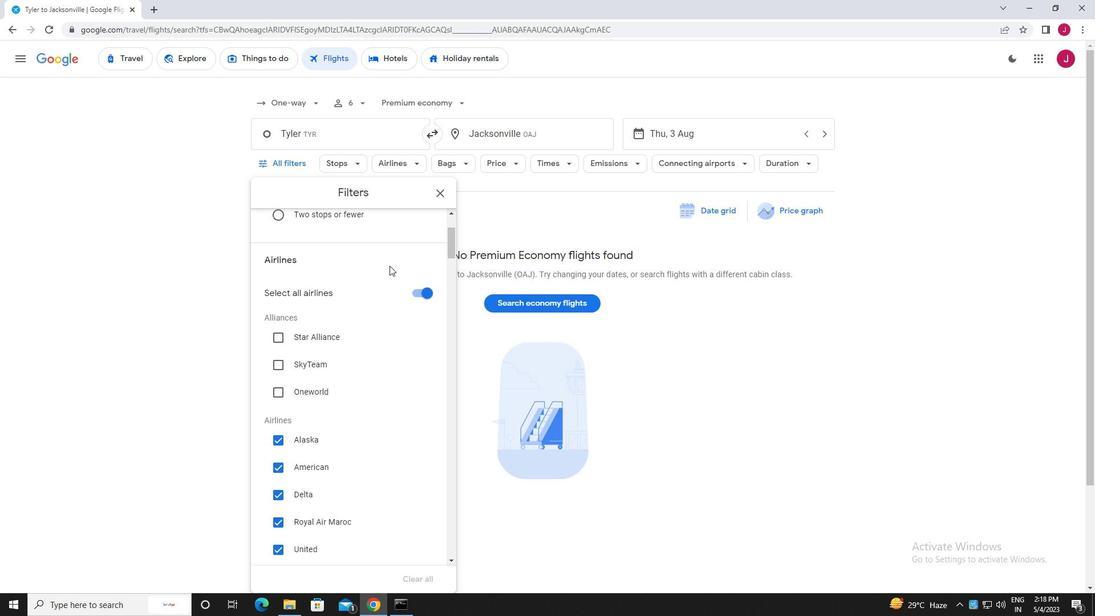 
Action: Mouse moved to (392, 265)
Screenshot: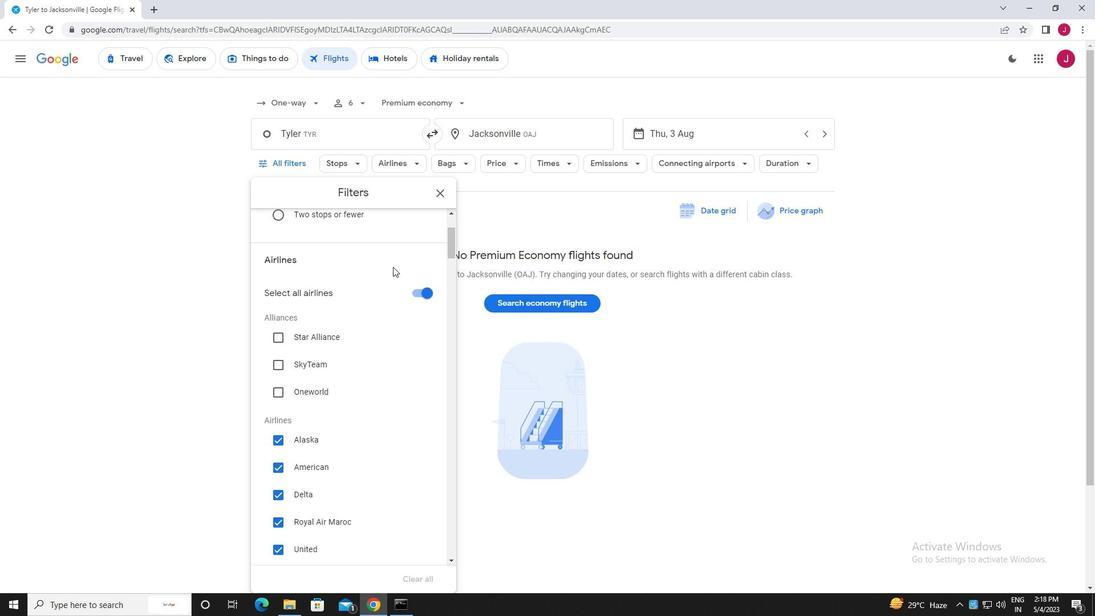 
Action: Mouse scrolled (392, 264) with delta (0, 0)
Screenshot: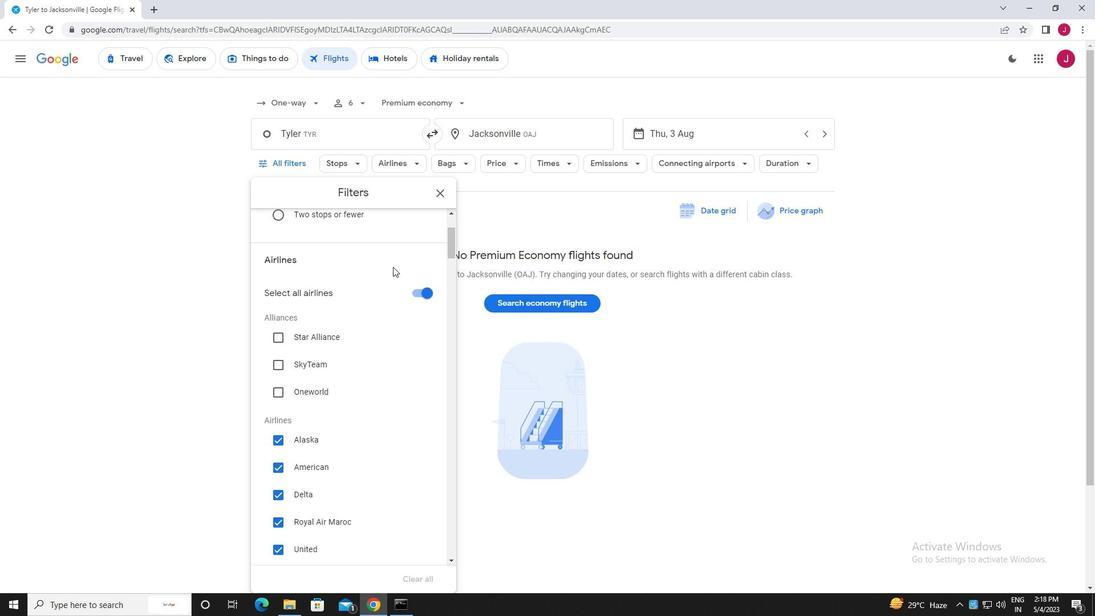 
Action: Mouse moved to (414, 231)
Screenshot: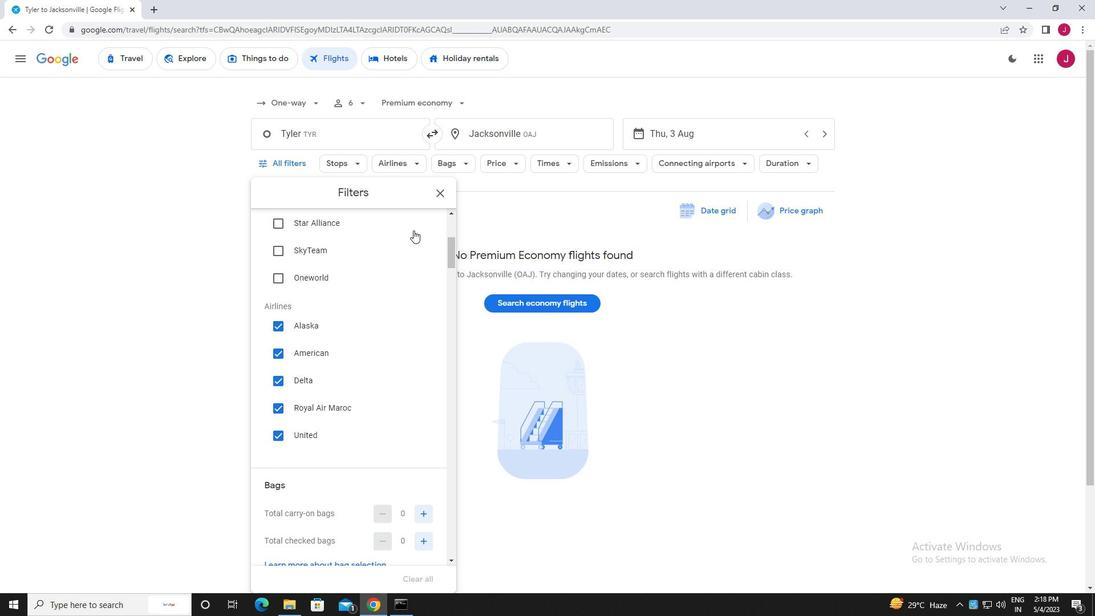 
Action: Mouse scrolled (414, 231) with delta (0, 0)
Screenshot: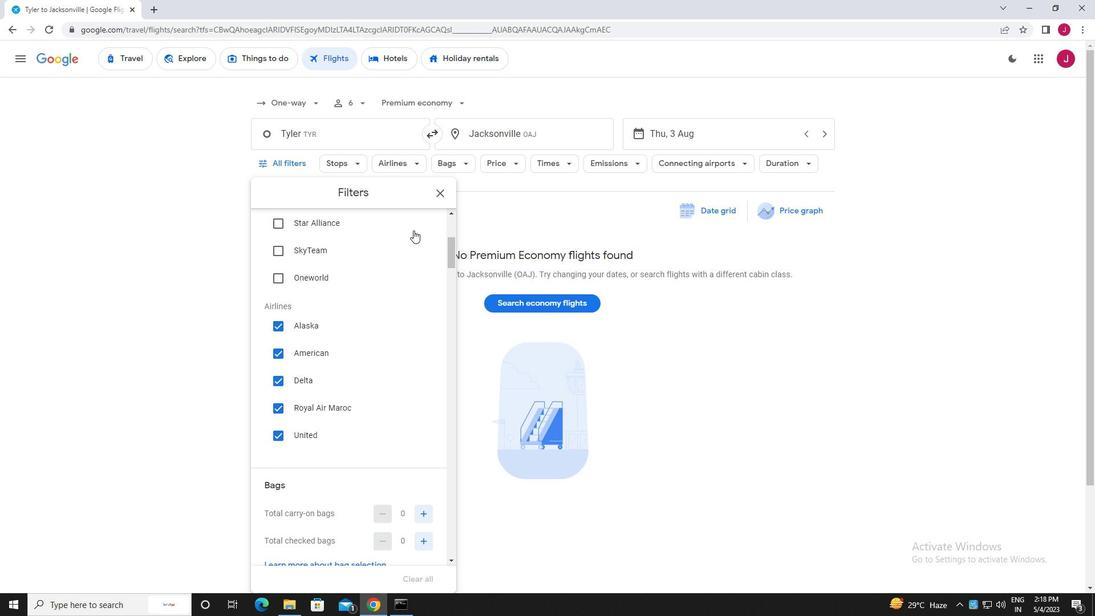 
Action: Mouse moved to (420, 239)
Screenshot: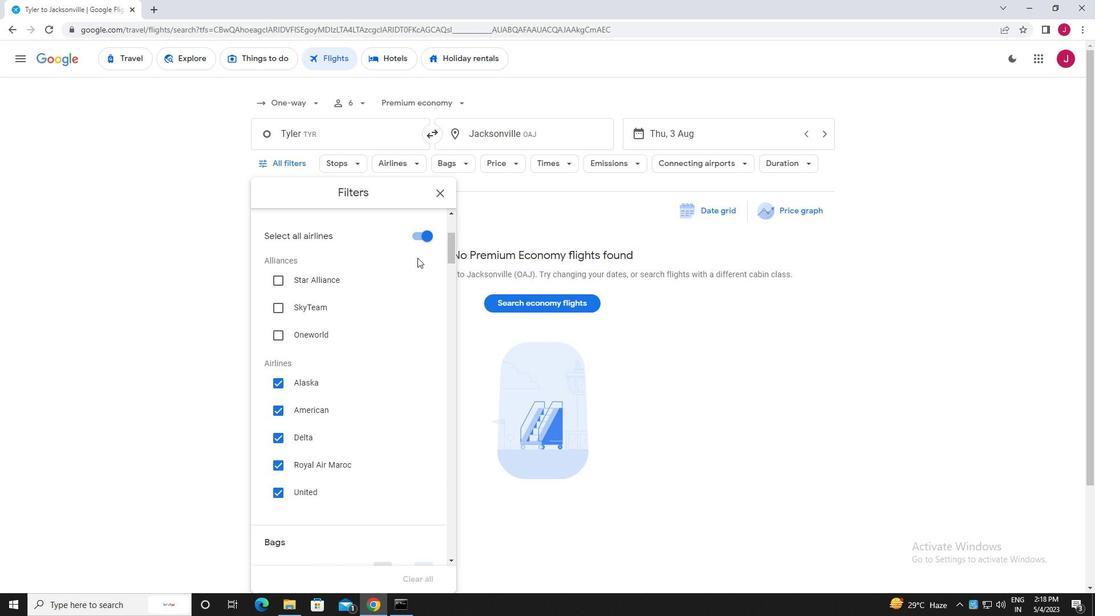 
Action: Mouse pressed left at (420, 239)
Screenshot: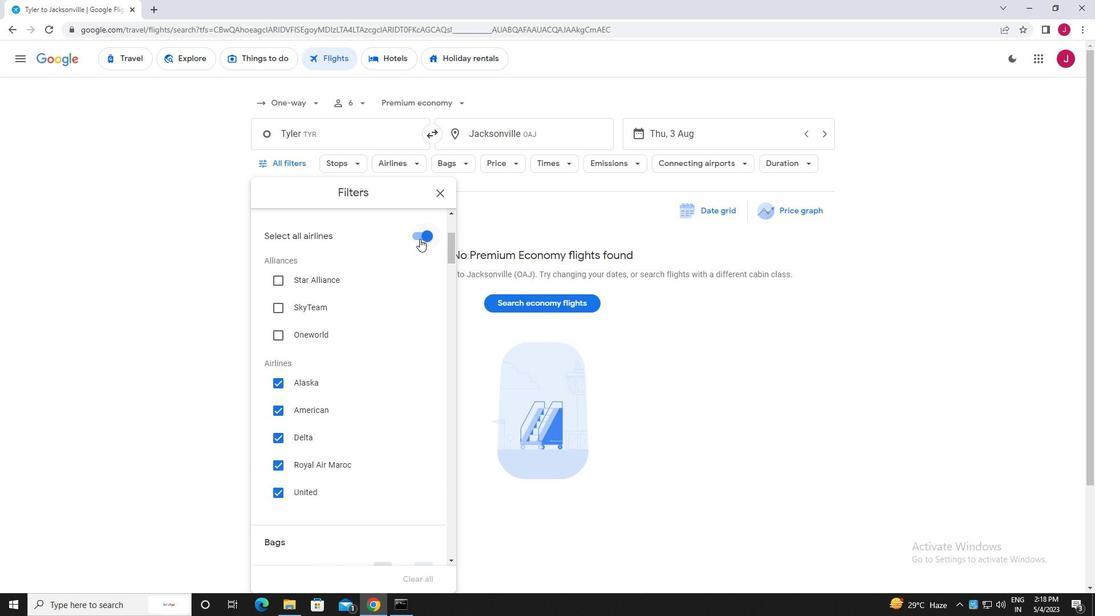 
Action: Mouse moved to (333, 355)
Screenshot: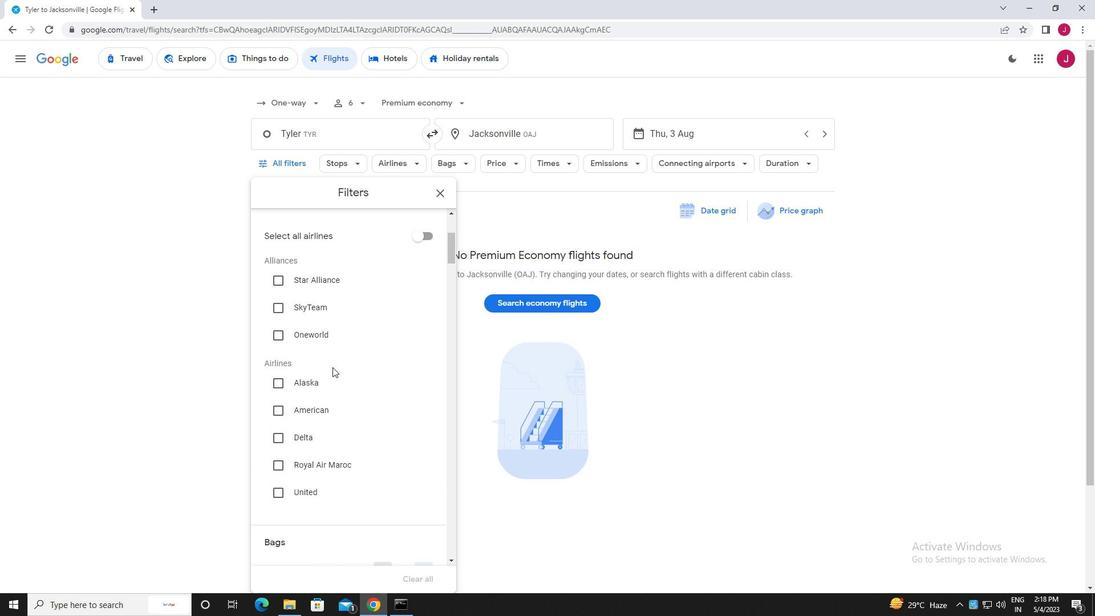 
Action: Mouse scrolled (333, 354) with delta (0, 0)
Screenshot: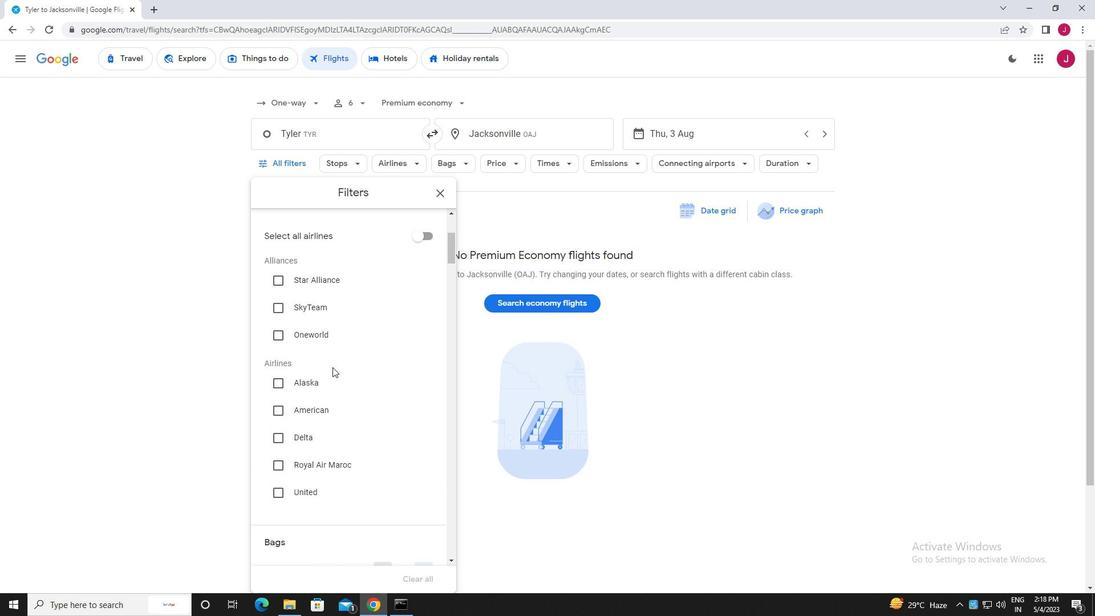 
Action: Mouse moved to (333, 350)
Screenshot: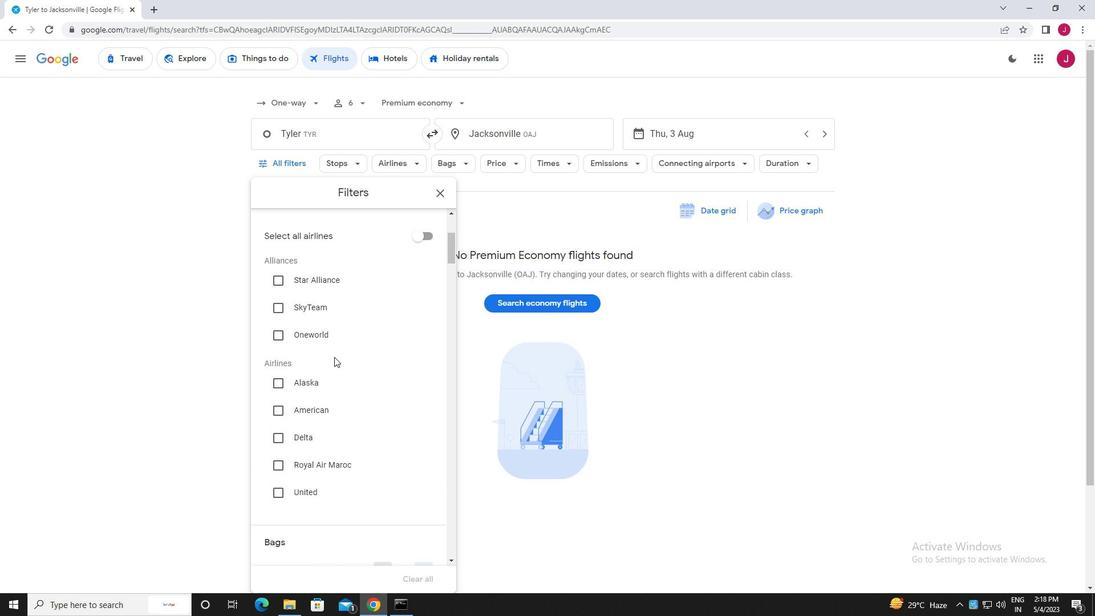 
Action: Mouse scrolled (333, 349) with delta (0, 0)
Screenshot: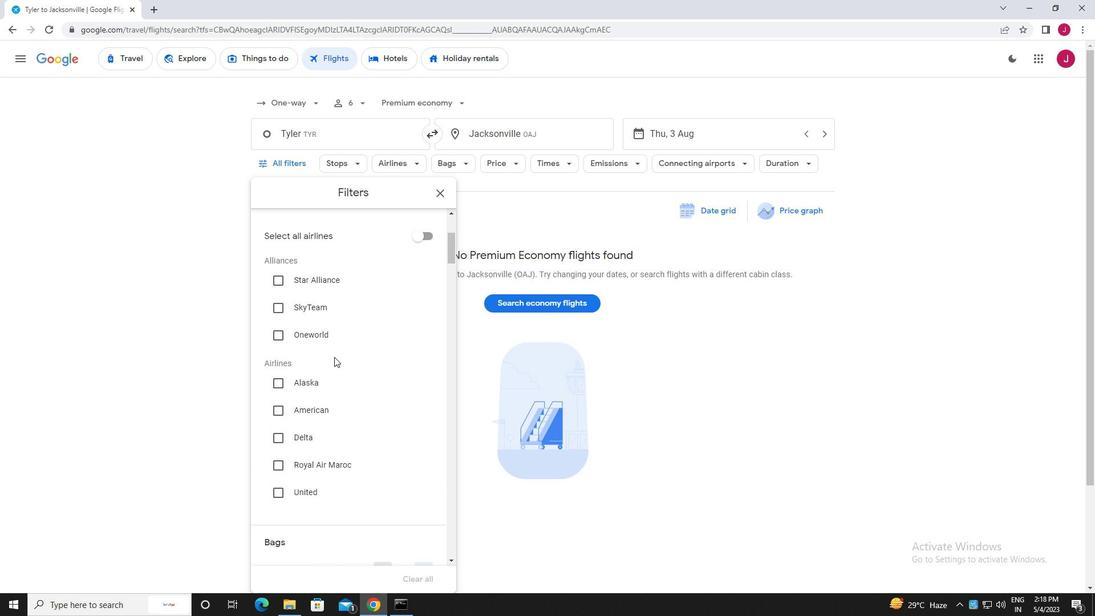 
Action: Mouse moved to (333, 348)
Screenshot: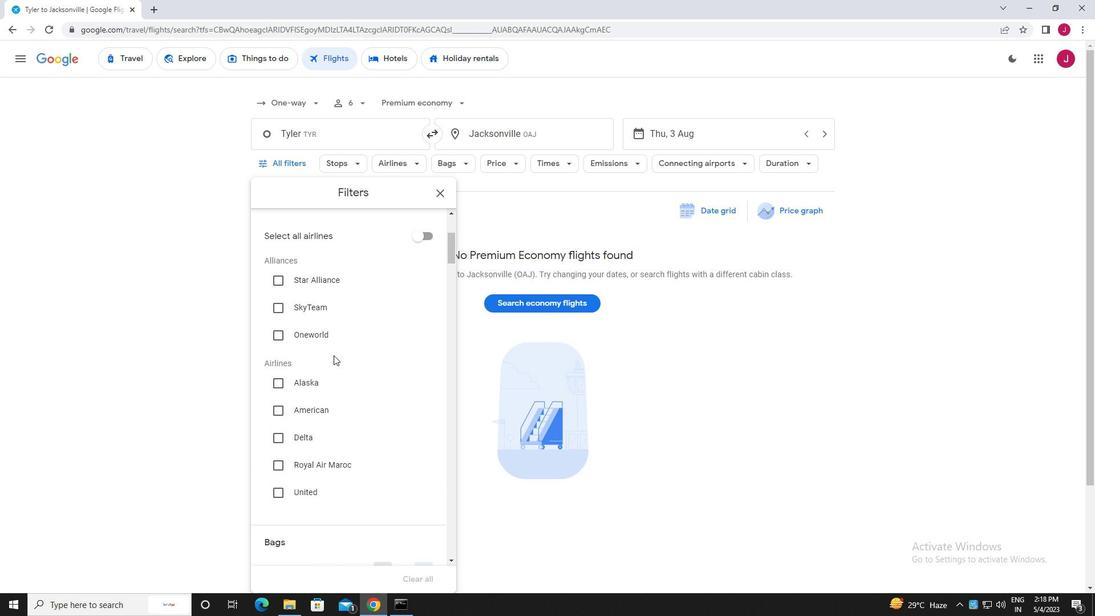 
Action: Mouse scrolled (333, 348) with delta (0, 0)
Screenshot: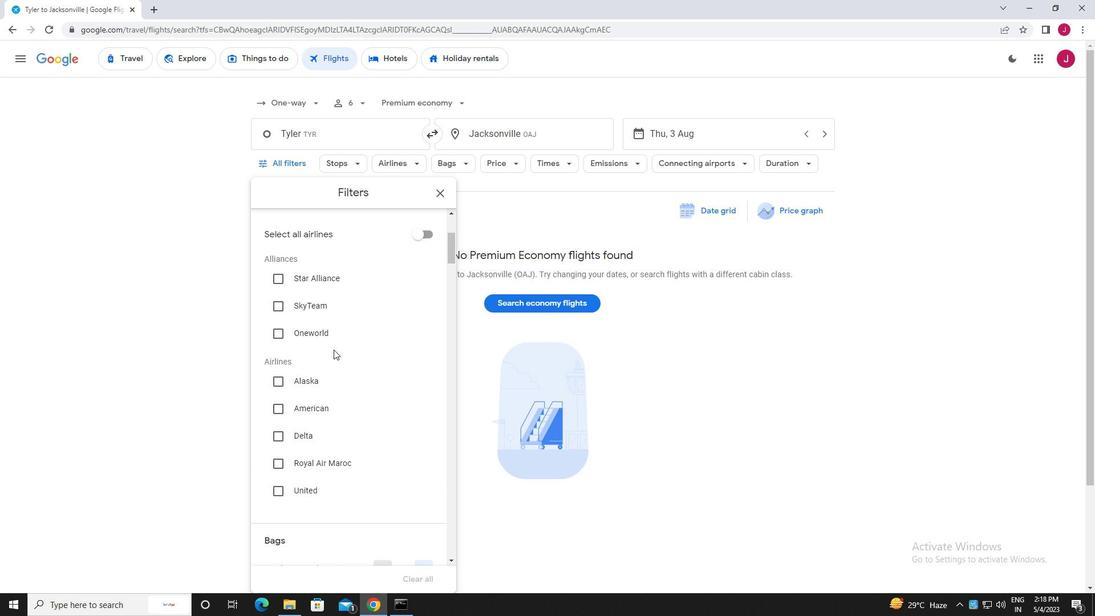 
Action: Mouse scrolled (333, 348) with delta (0, 0)
Screenshot: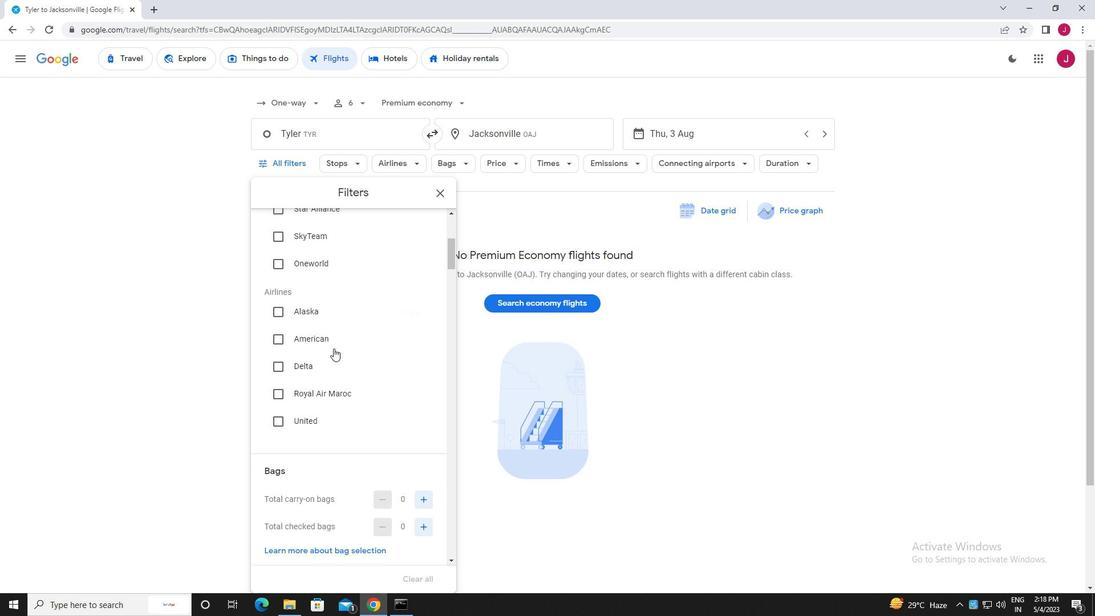 
Action: Mouse moved to (334, 346)
Screenshot: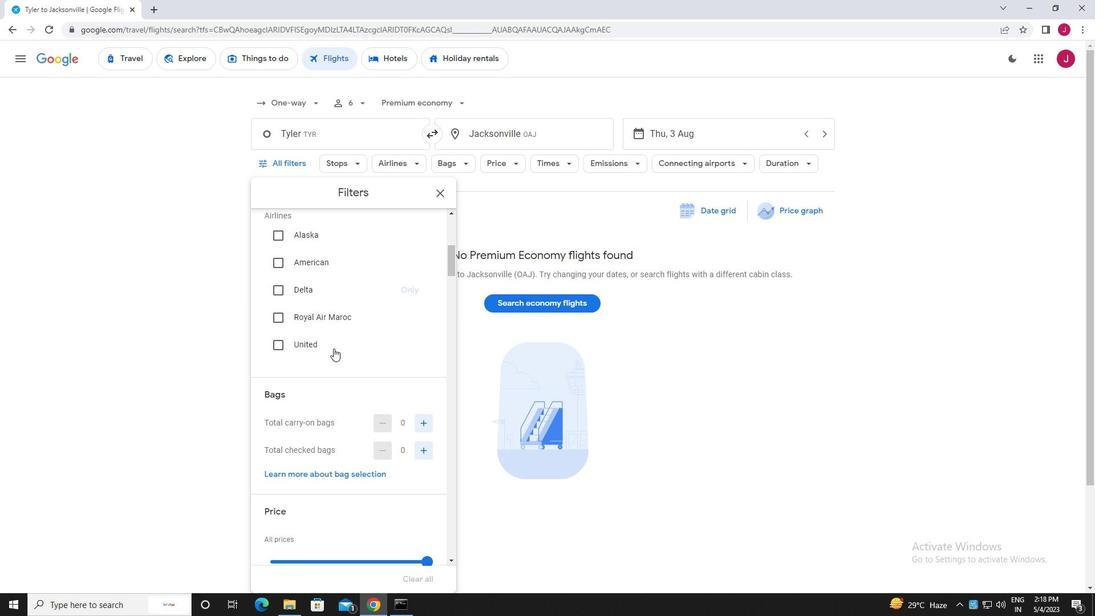 
Action: Mouse scrolled (334, 345) with delta (0, 0)
Screenshot: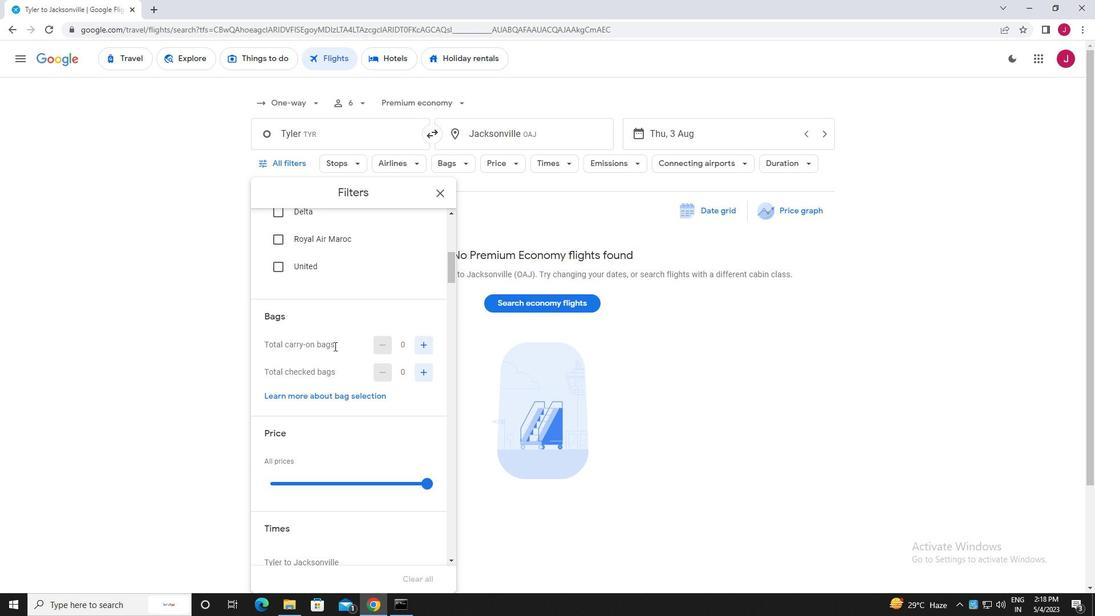 
Action: Mouse moved to (334, 345)
Screenshot: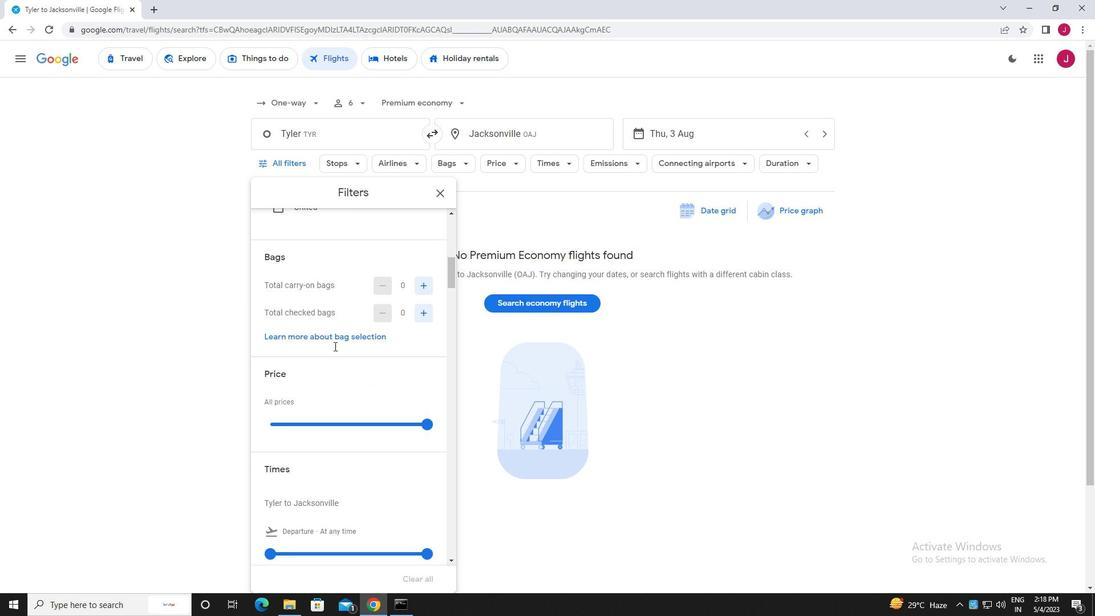 
Action: Mouse scrolled (334, 345) with delta (0, 0)
Screenshot: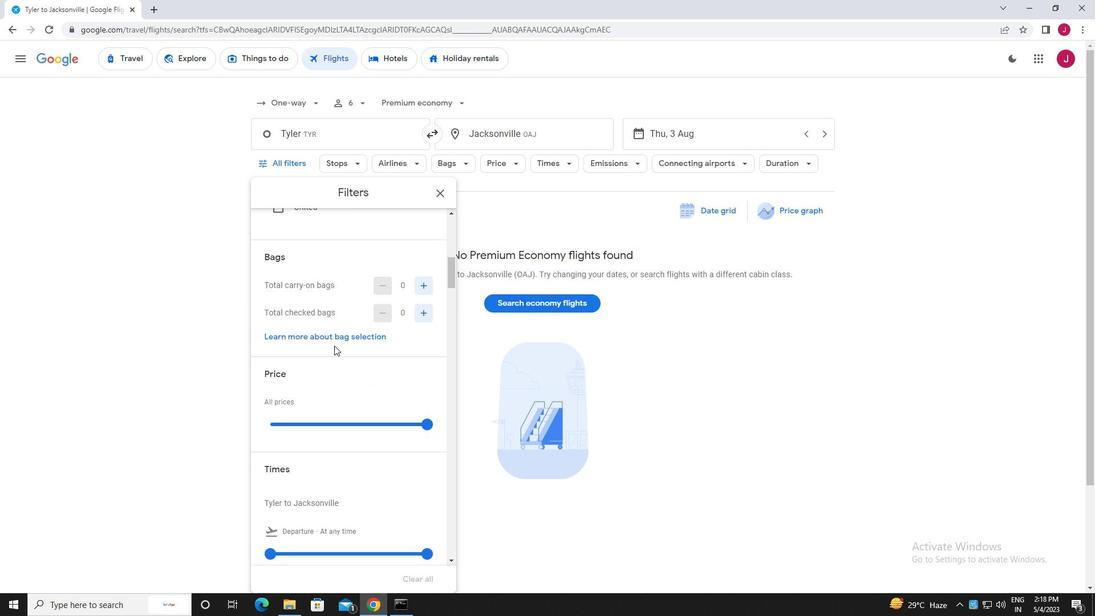 
Action: Mouse moved to (424, 229)
Screenshot: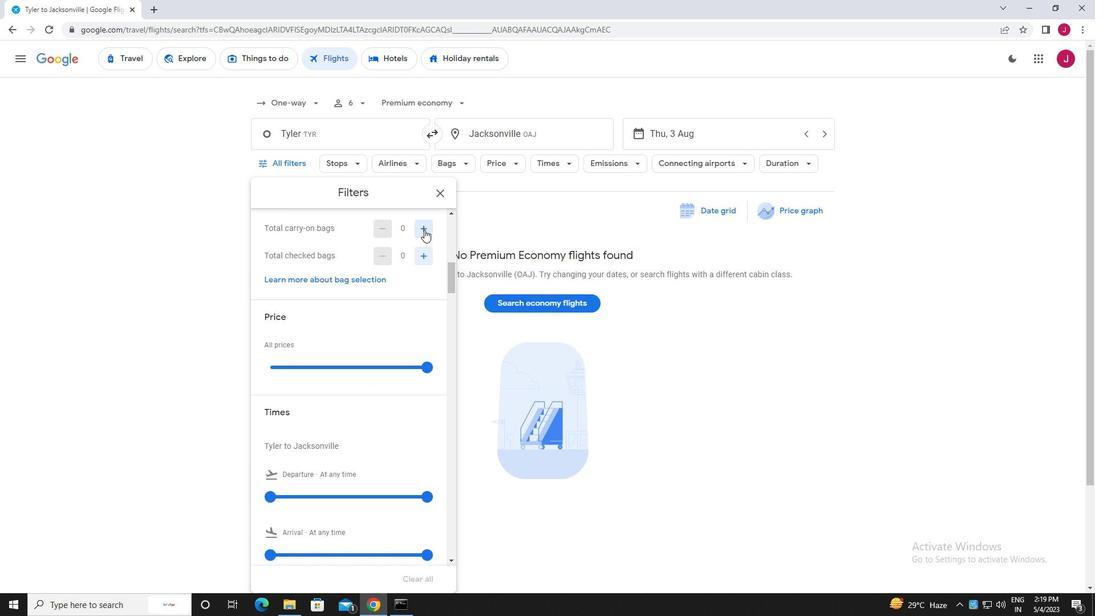 
Action: Mouse pressed left at (424, 229)
Screenshot: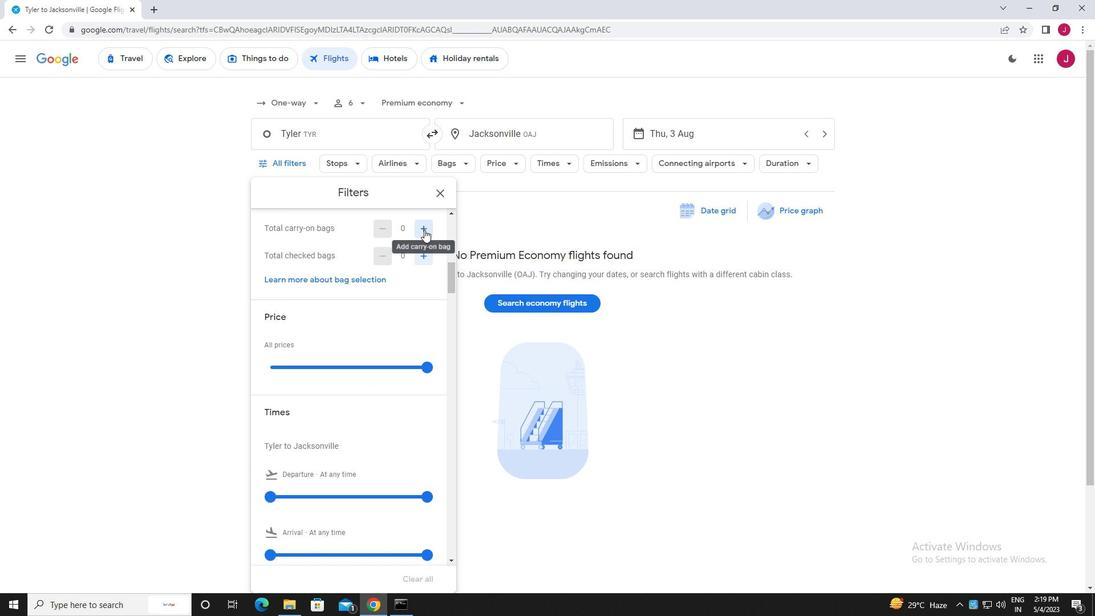 
Action: Mouse moved to (426, 368)
Screenshot: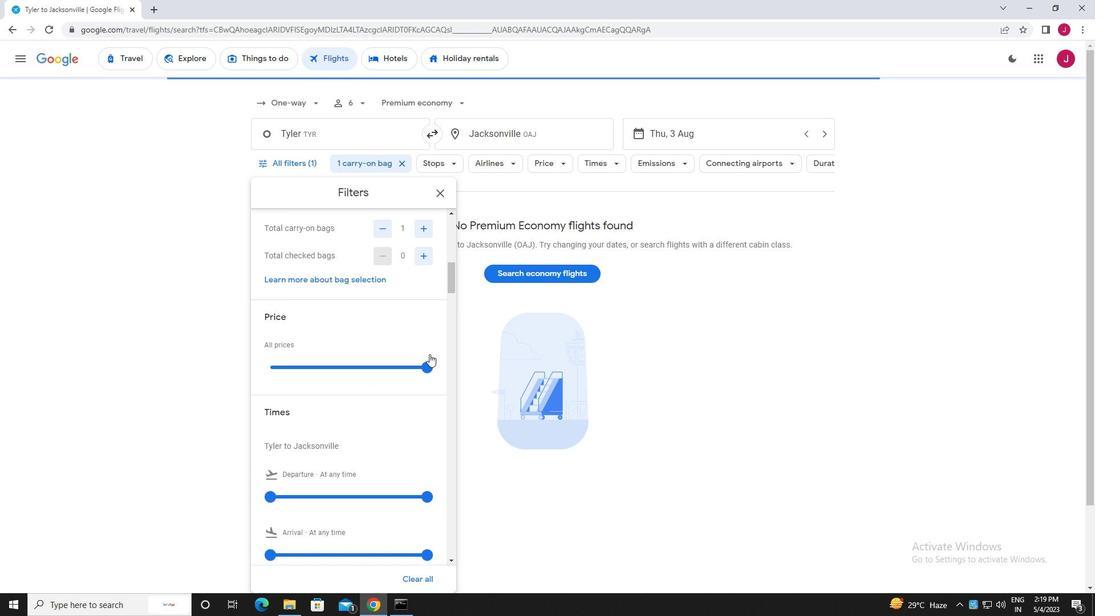 
Action: Mouse pressed left at (426, 368)
Screenshot: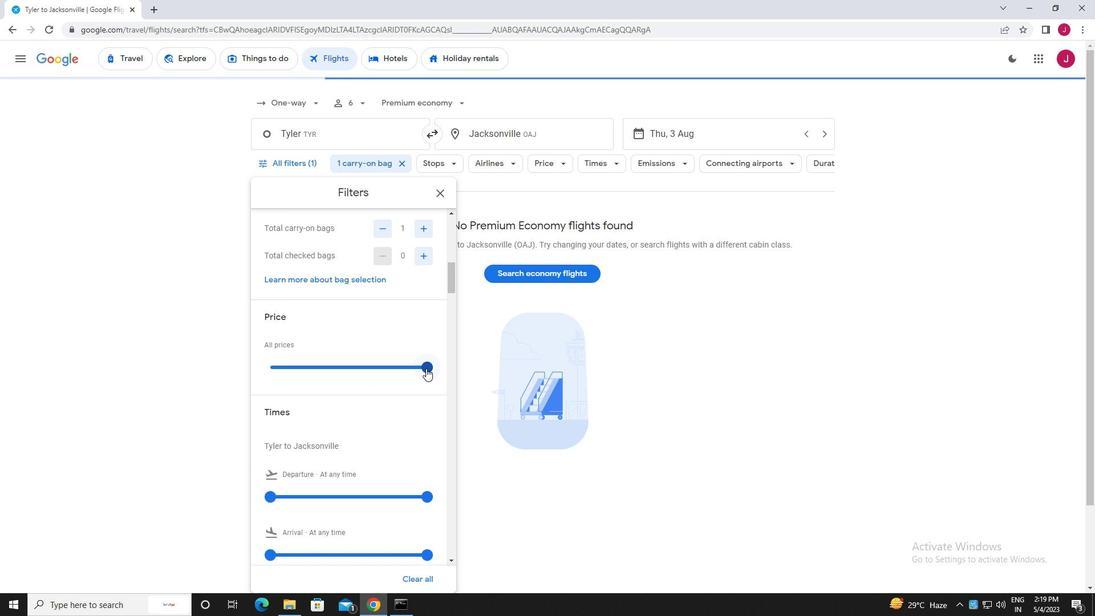 
Action: Mouse moved to (423, 360)
Screenshot: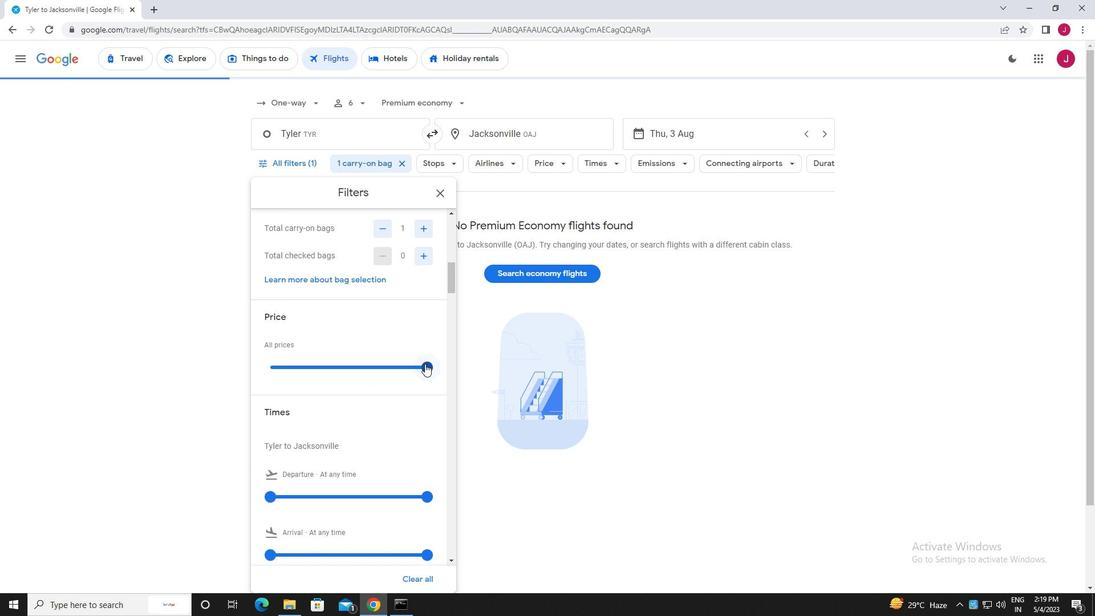 
Action: Mouse scrolled (423, 359) with delta (0, 0)
Screenshot: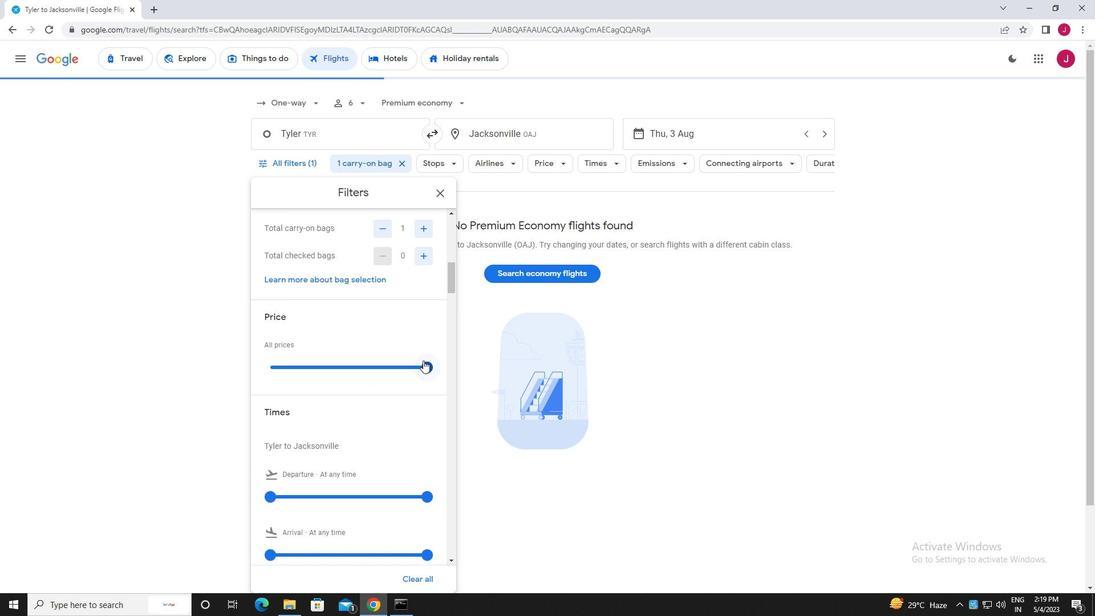 
Action: Mouse scrolled (423, 359) with delta (0, 0)
Screenshot: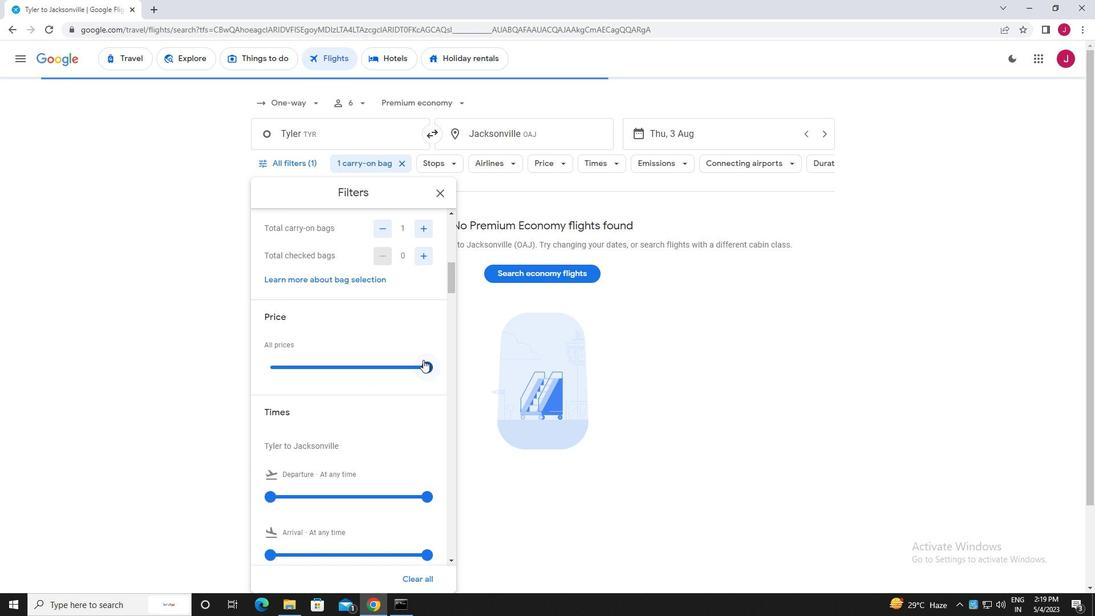 
Action: Mouse moved to (267, 383)
Screenshot: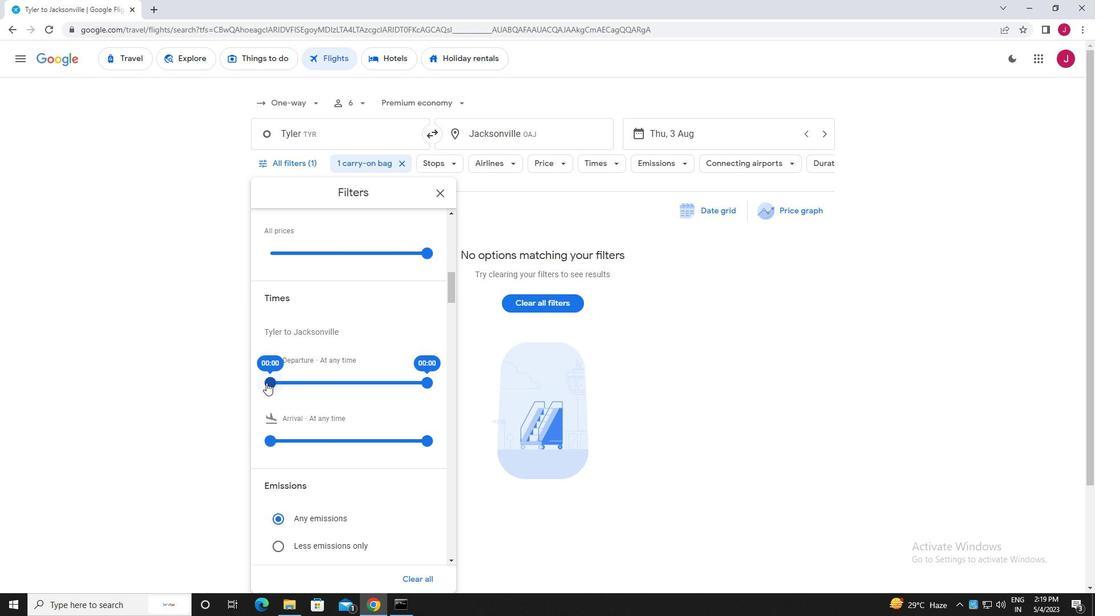 
Action: Mouse pressed left at (267, 383)
Screenshot: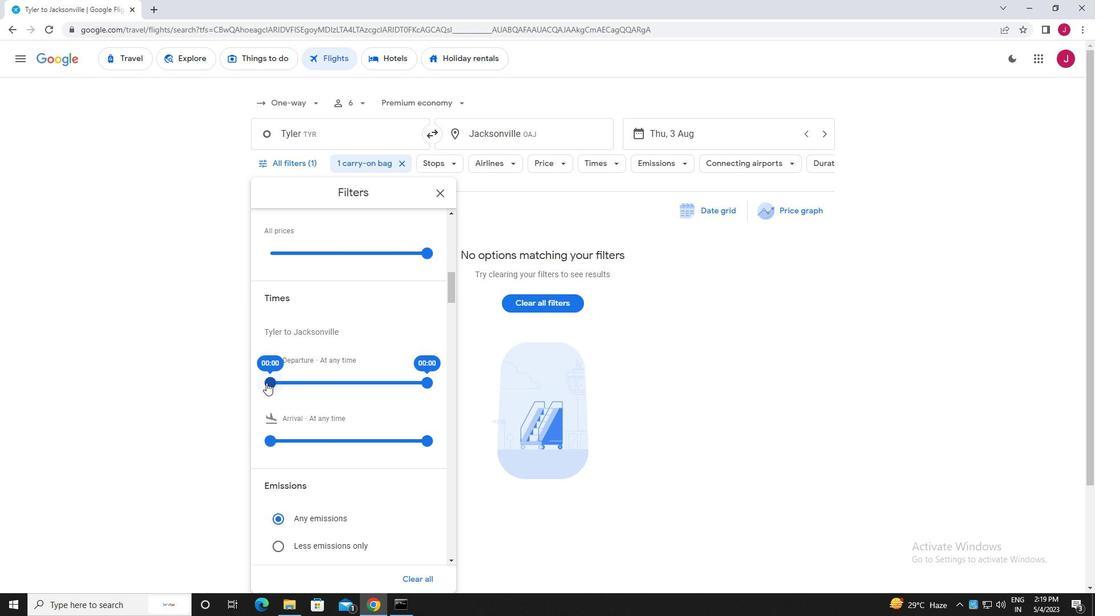 
Action: Mouse moved to (428, 381)
Screenshot: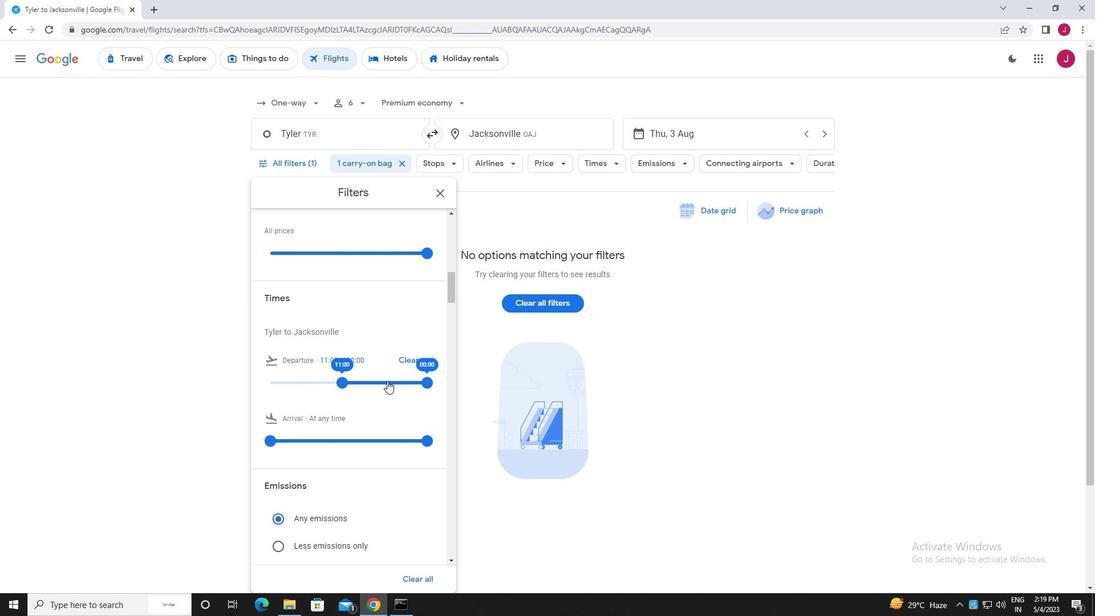 
Action: Mouse pressed left at (428, 381)
Screenshot: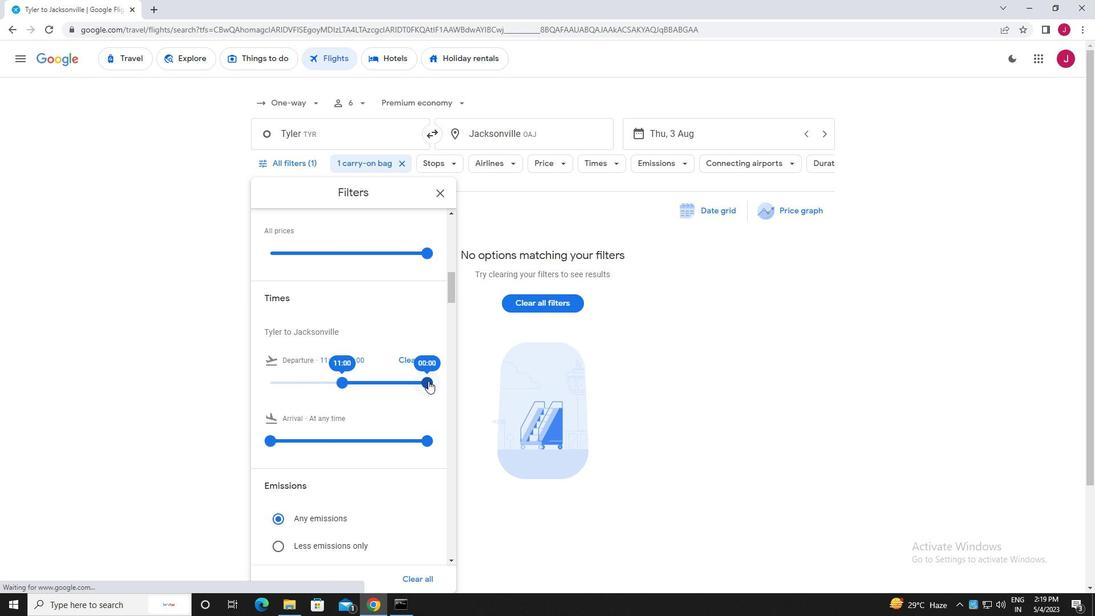 
Action: Mouse moved to (444, 192)
Screenshot: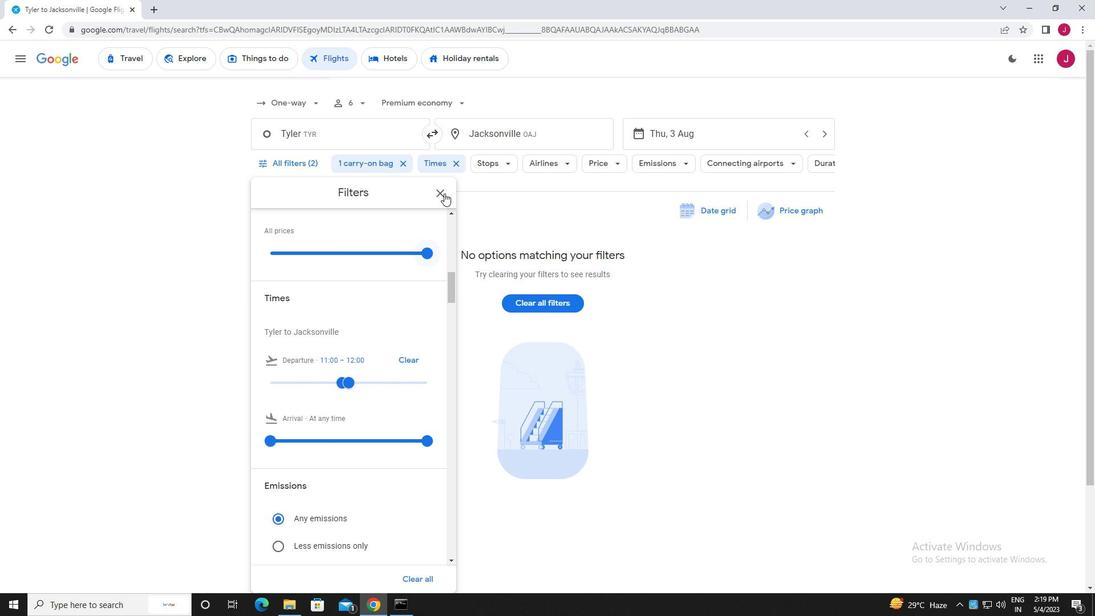 
Action: Mouse pressed left at (444, 192)
Screenshot: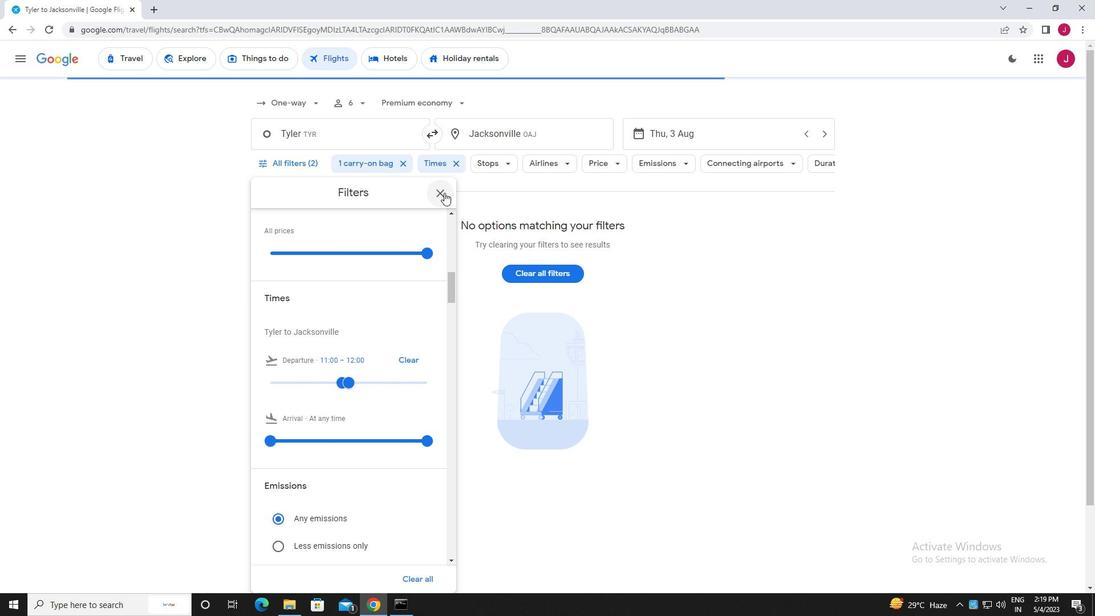 
